 Task: Search one way flight ticket for 1 adult, 6 children, 1 infant in seat and 1 infant on lap in business from Bozeman: Bozeman Yellowstone International Airport (was Gallatin Field) to Evansville: Evansville Regional Airport on 8-3-2023. Choice of flights is Westjet. Number of bags: 2 checked bags. Price is upto 85000. Outbound departure time preference is 7:15.
Action: Mouse moved to (231, 320)
Screenshot: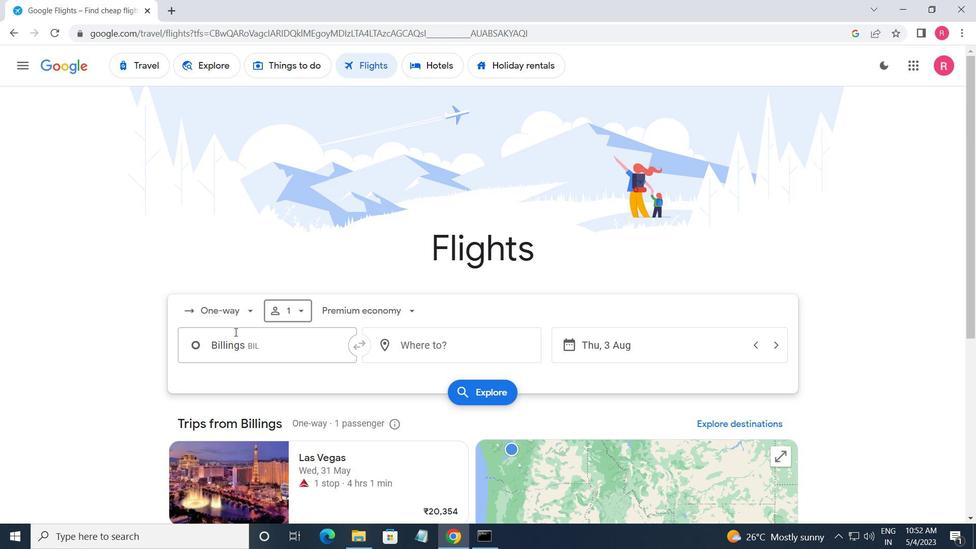 
Action: Mouse pressed left at (231, 320)
Screenshot: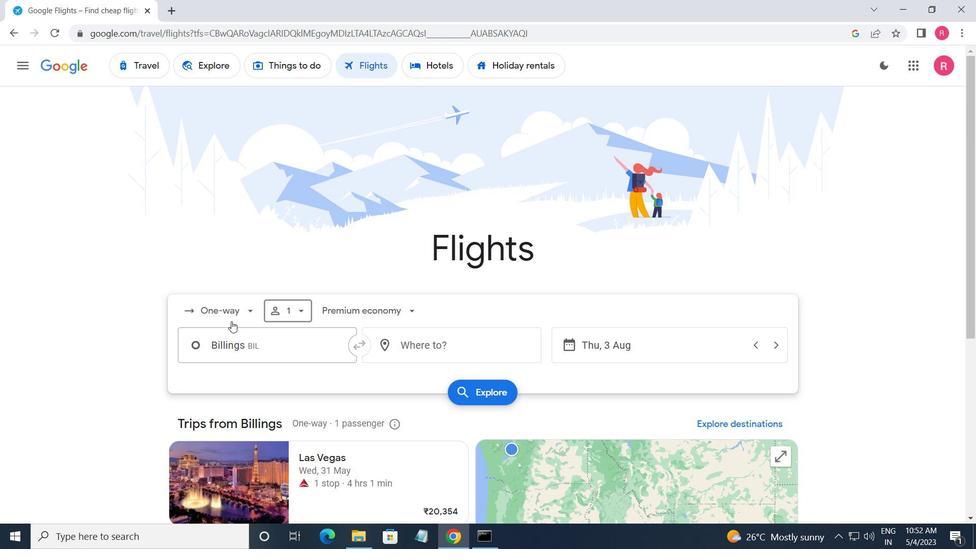 
Action: Mouse moved to (244, 375)
Screenshot: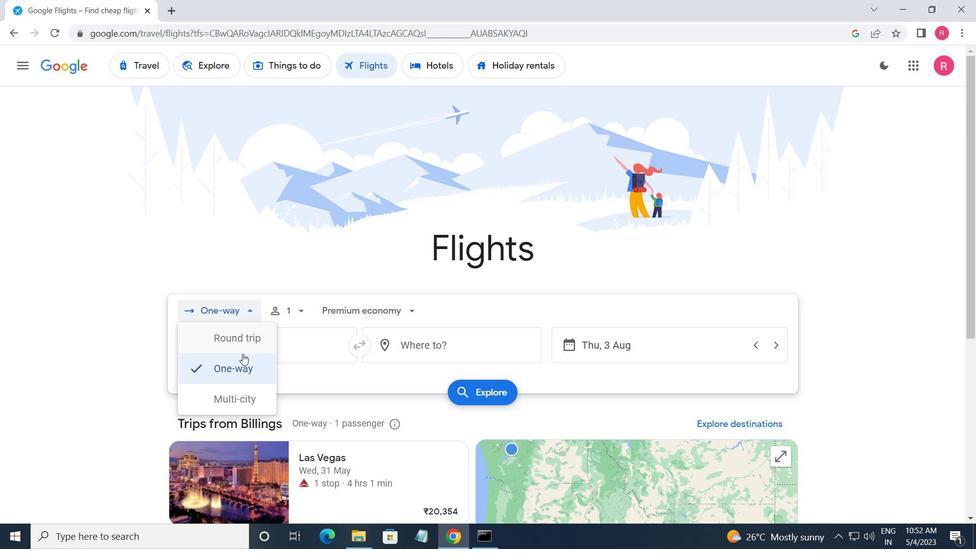 
Action: Mouse pressed left at (244, 375)
Screenshot: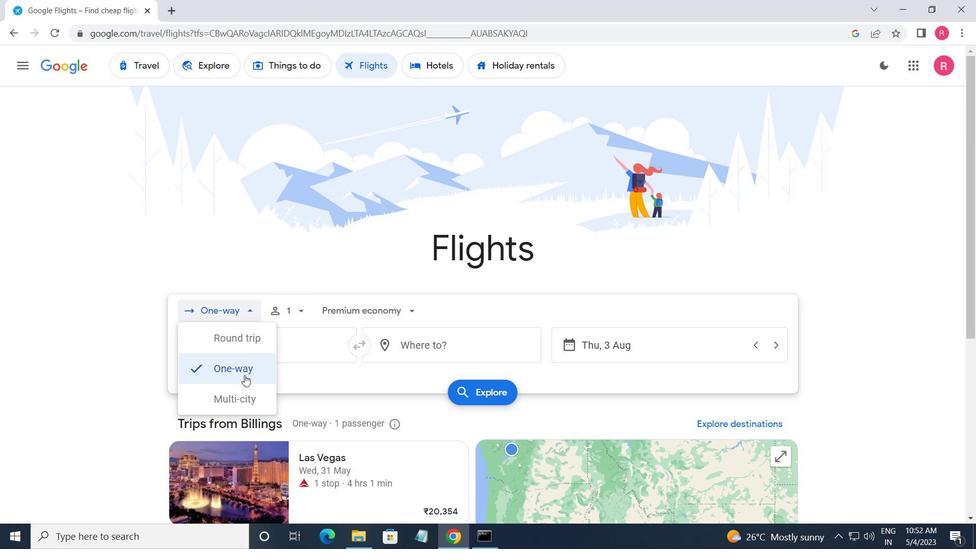 
Action: Mouse moved to (306, 312)
Screenshot: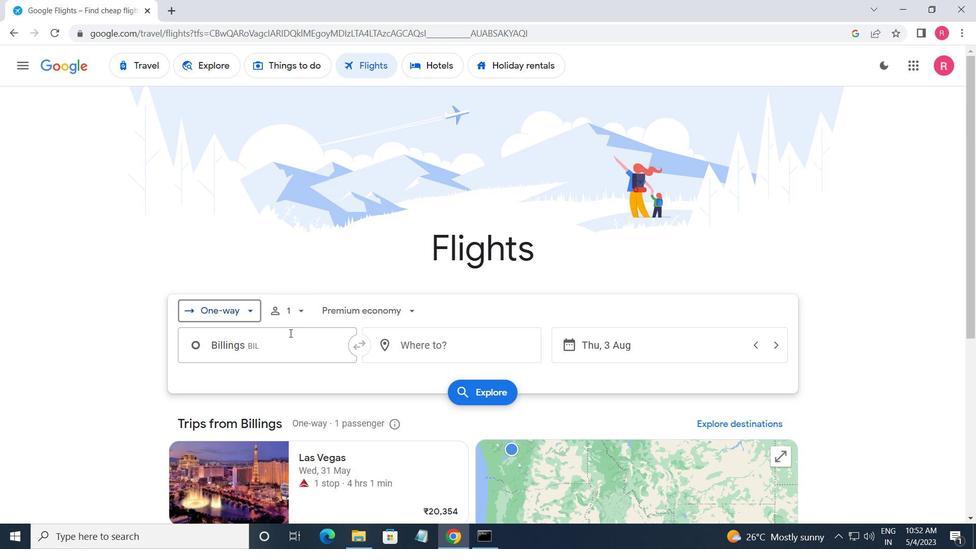 
Action: Mouse pressed left at (306, 312)
Screenshot: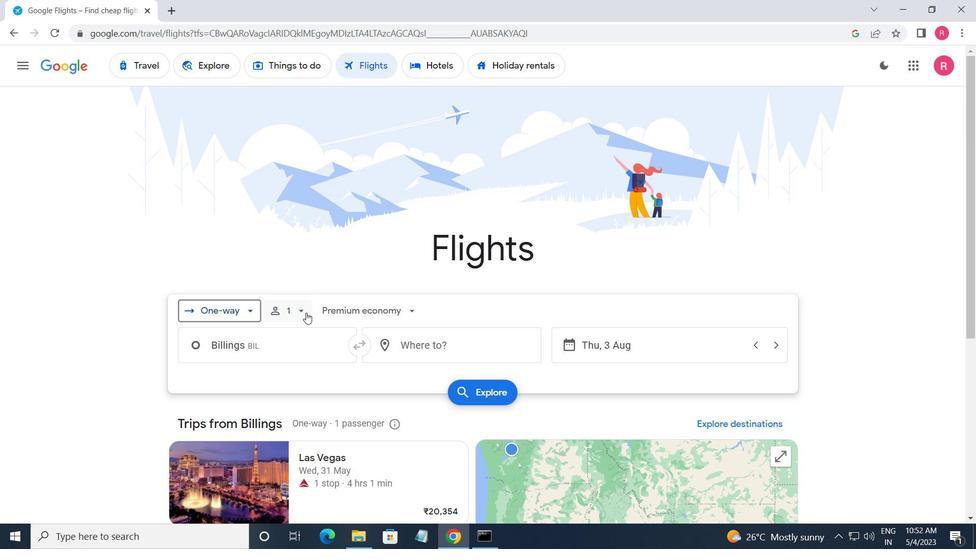 
Action: Mouse moved to (394, 382)
Screenshot: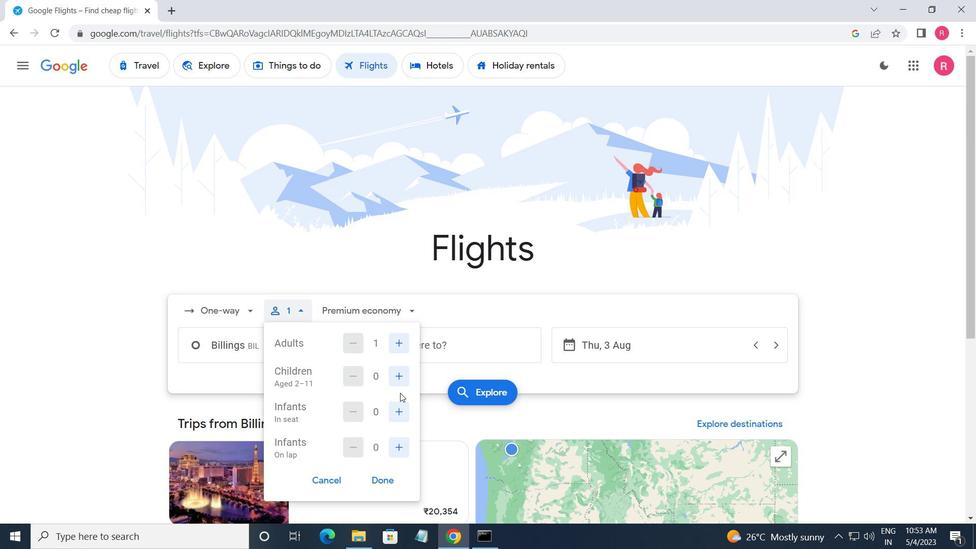 
Action: Mouse pressed left at (394, 382)
Screenshot: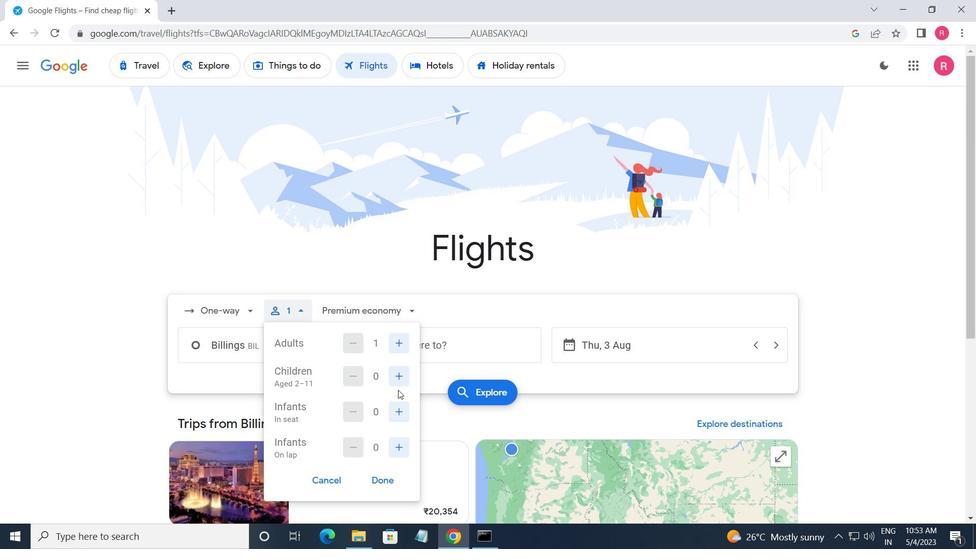 
Action: Mouse pressed left at (394, 382)
Screenshot: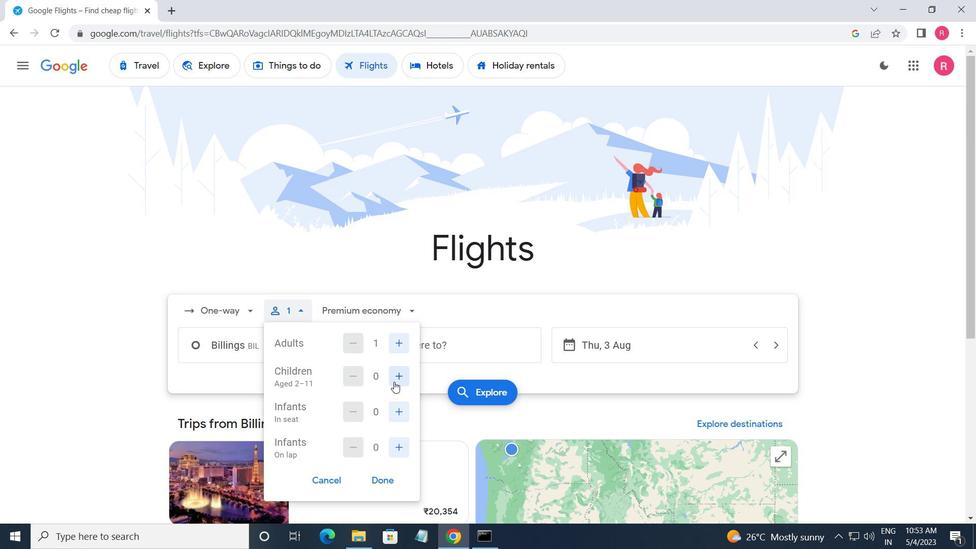 
Action: Mouse pressed left at (394, 382)
Screenshot: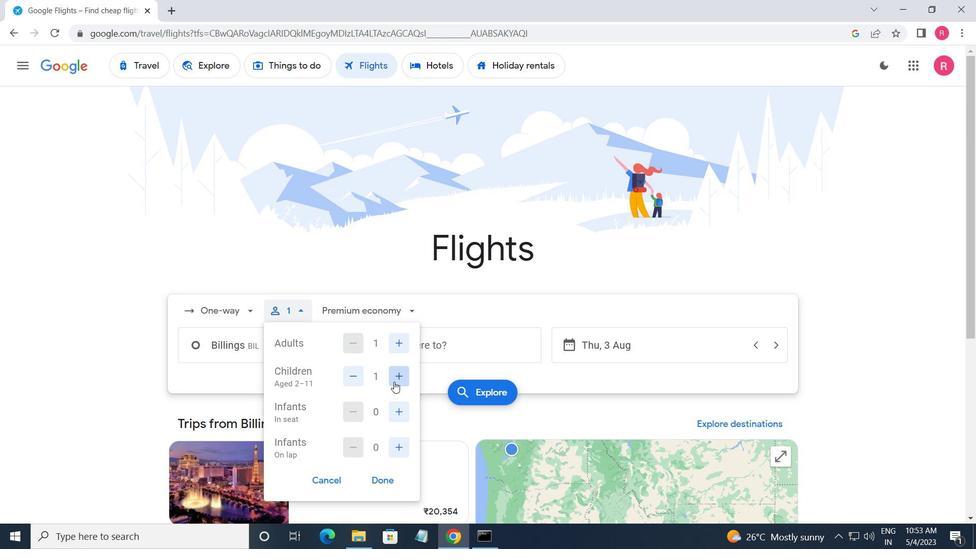 
Action: Mouse moved to (394, 382)
Screenshot: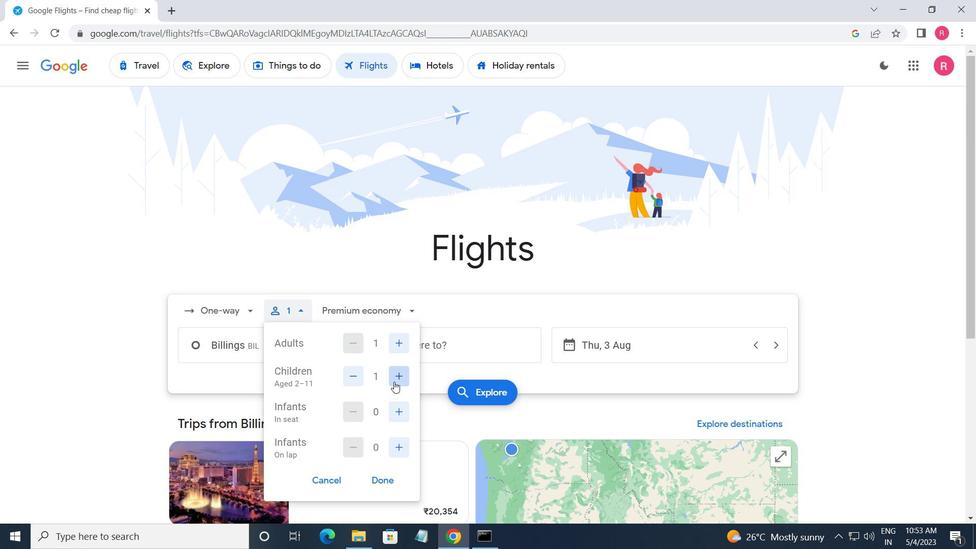 
Action: Mouse pressed left at (394, 382)
Screenshot: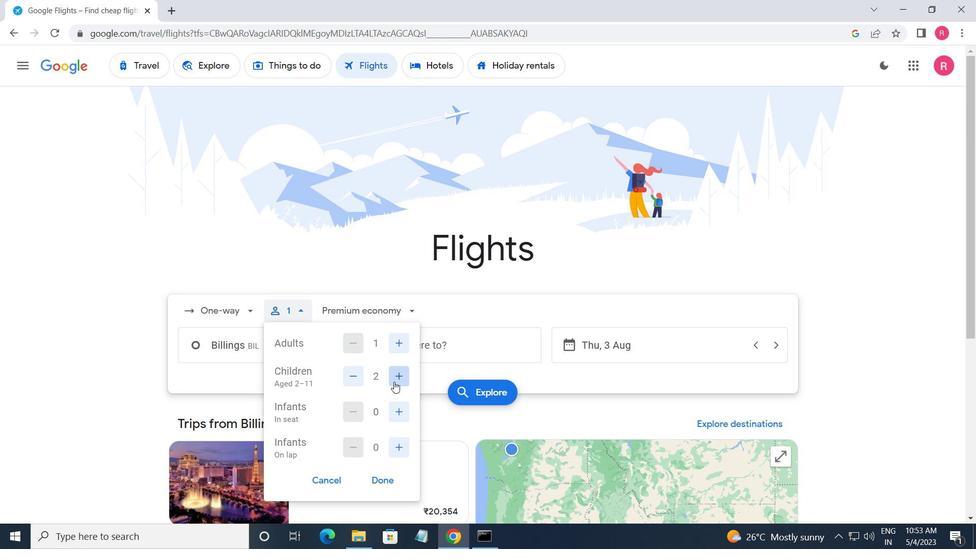 
Action: Mouse pressed left at (394, 382)
Screenshot: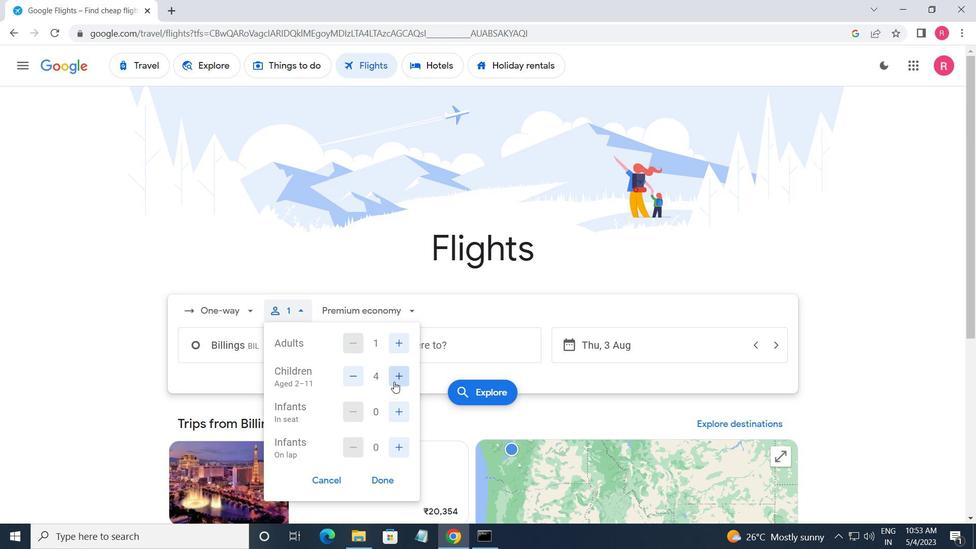 
Action: Mouse pressed left at (394, 382)
Screenshot: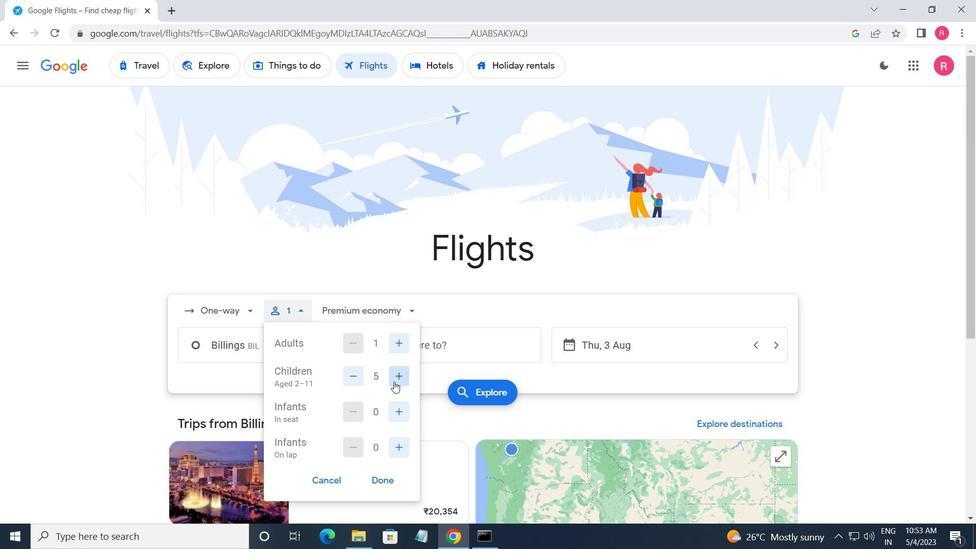 
Action: Mouse moved to (397, 418)
Screenshot: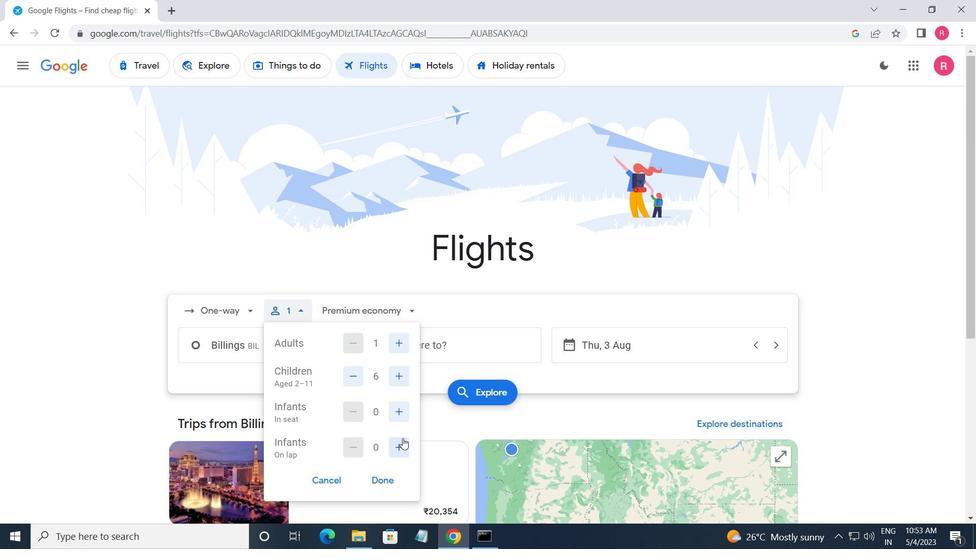 
Action: Mouse pressed left at (397, 418)
Screenshot: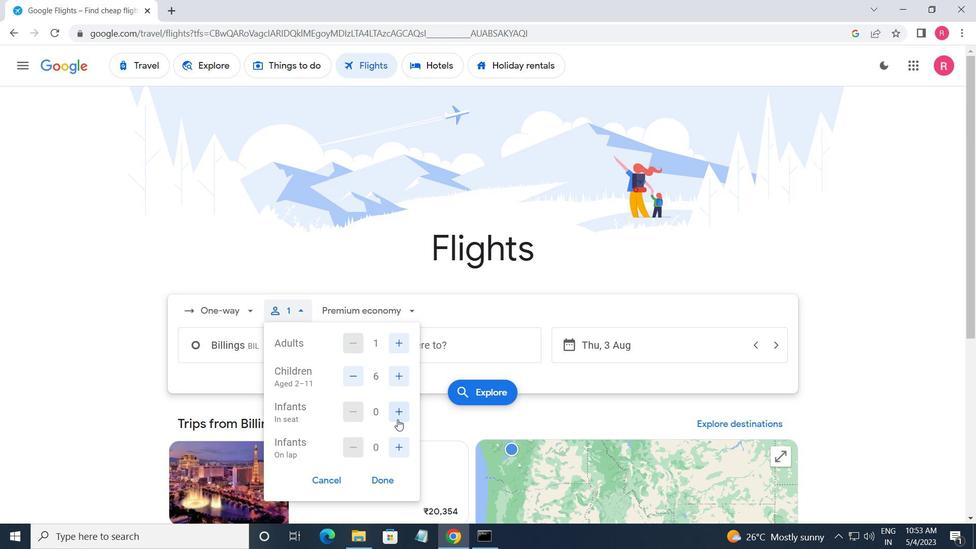 
Action: Mouse moved to (347, 302)
Screenshot: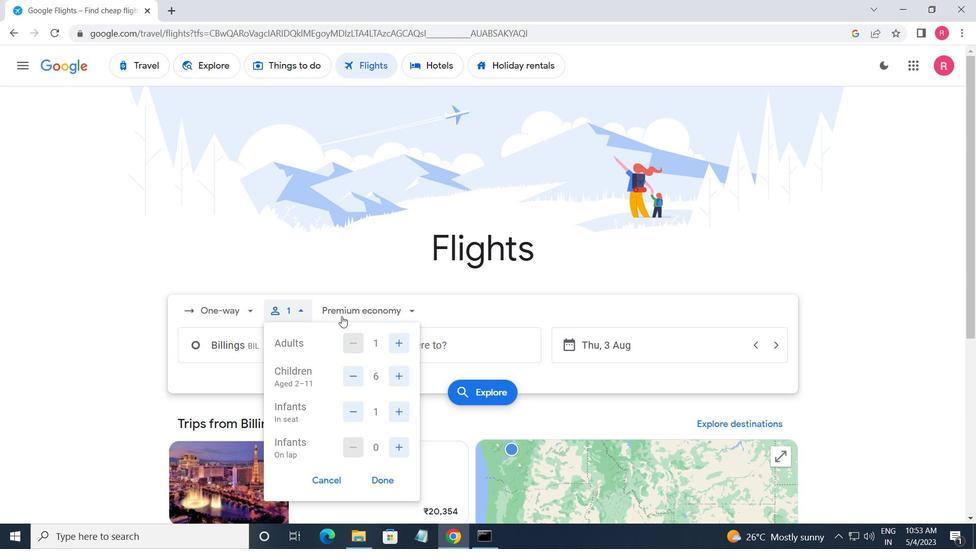 
Action: Mouse pressed left at (347, 302)
Screenshot: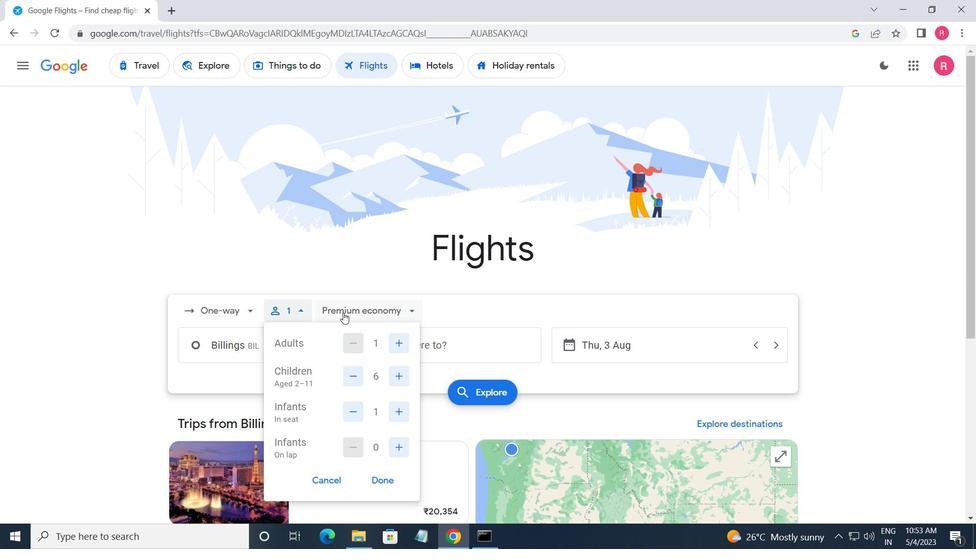 
Action: Mouse moved to (369, 395)
Screenshot: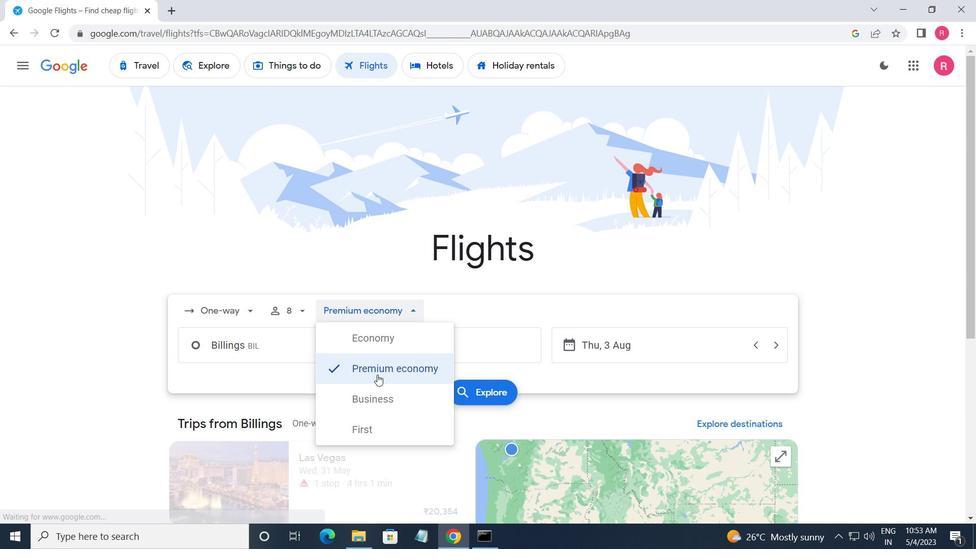 
Action: Mouse pressed left at (369, 395)
Screenshot: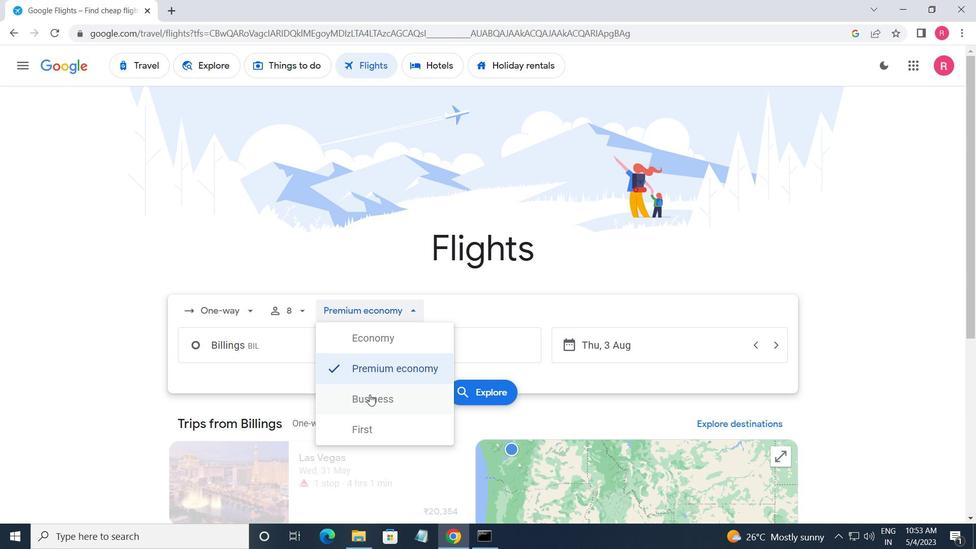 
Action: Mouse moved to (303, 358)
Screenshot: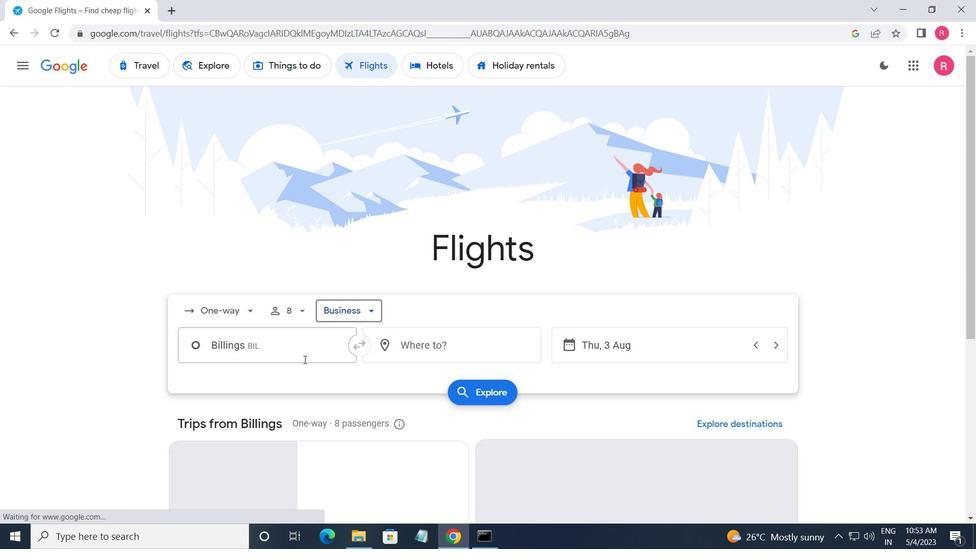
Action: Mouse pressed left at (303, 358)
Screenshot: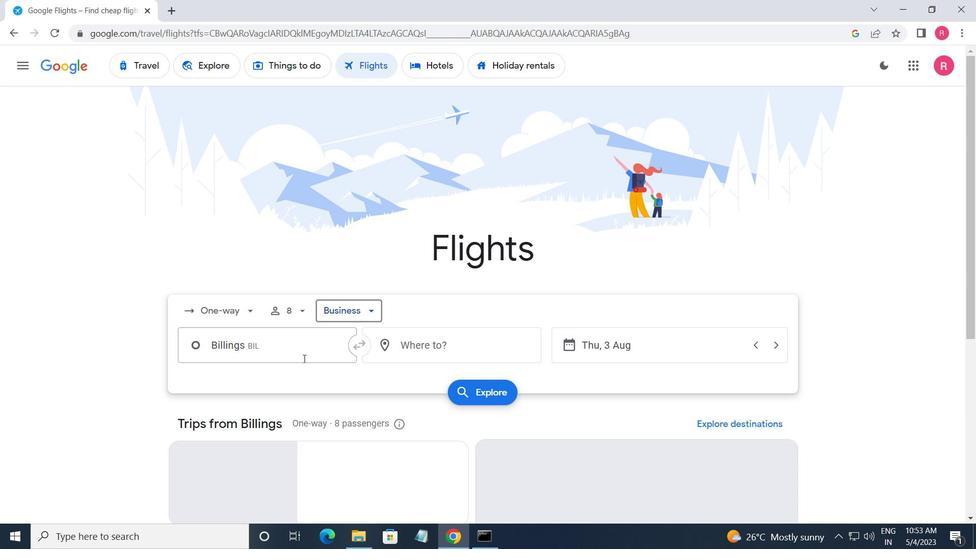 
Action: Key pressed <Key.shift_r><Key.shift_r>Bozem
Screenshot: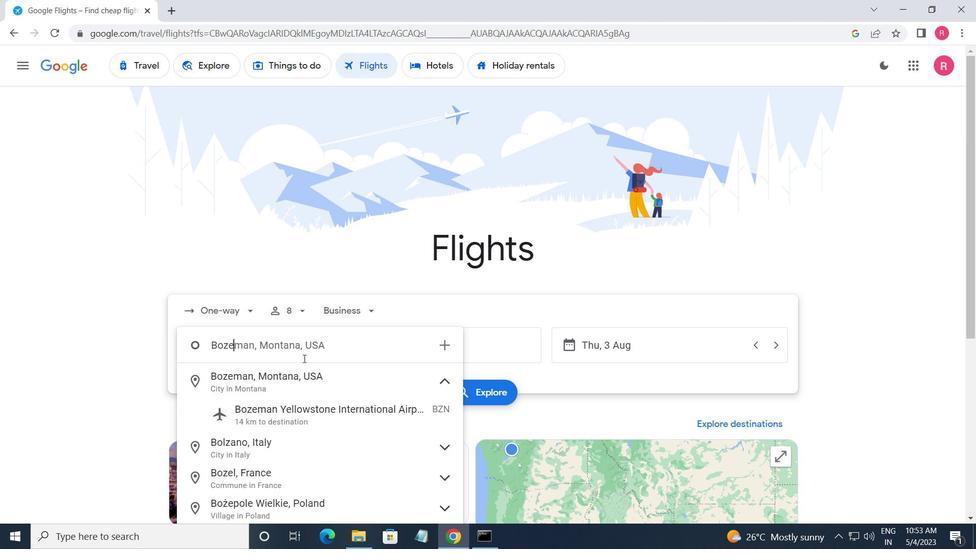
Action: Mouse moved to (332, 410)
Screenshot: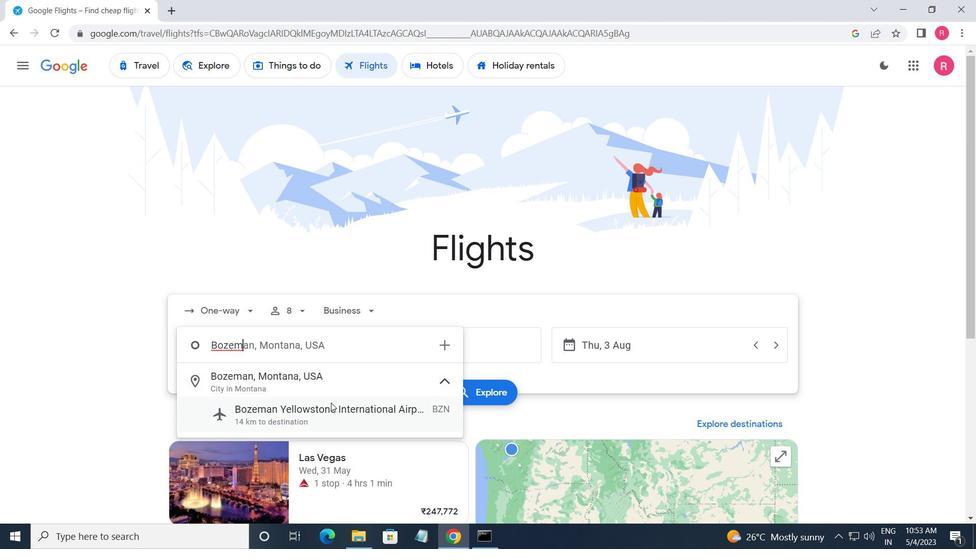 
Action: Mouse pressed left at (332, 410)
Screenshot: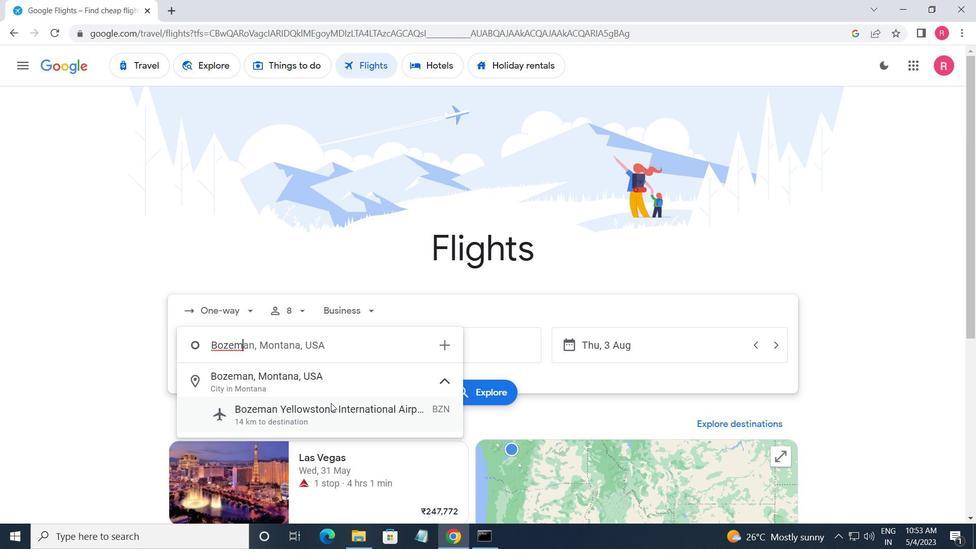 
Action: Mouse moved to (445, 346)
Screenshot: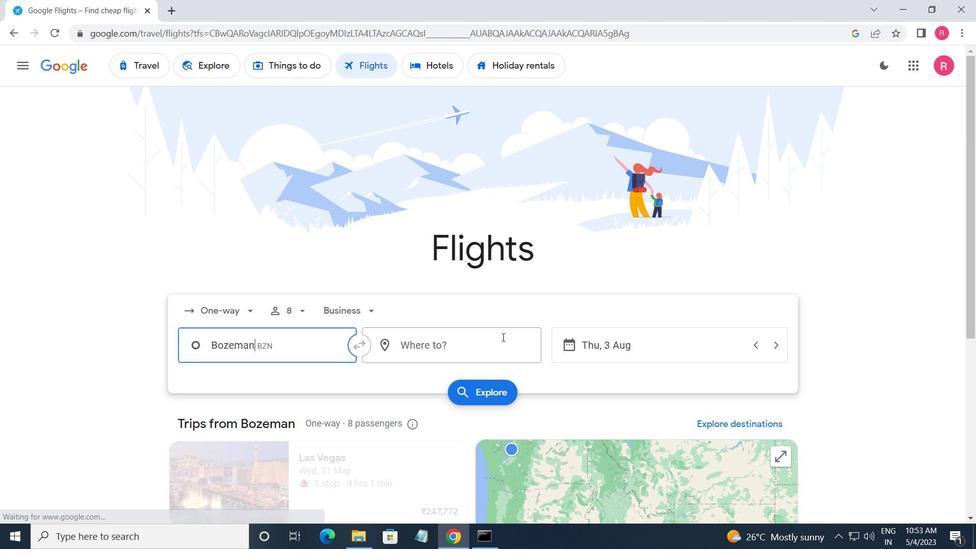 
Action: Mouse pressed left at (445, 346)
Screenshot: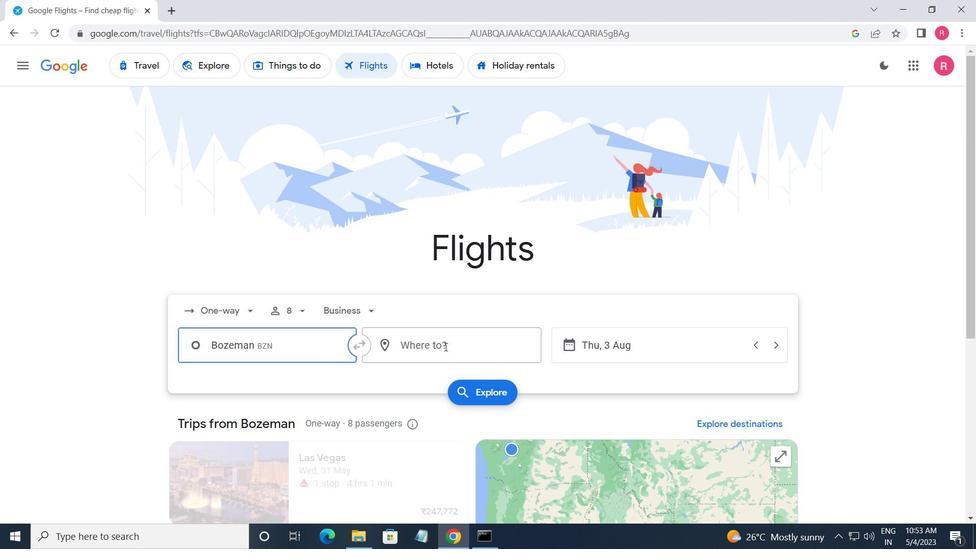 
Action: Mouse moved to (449, 480)
Screenshot: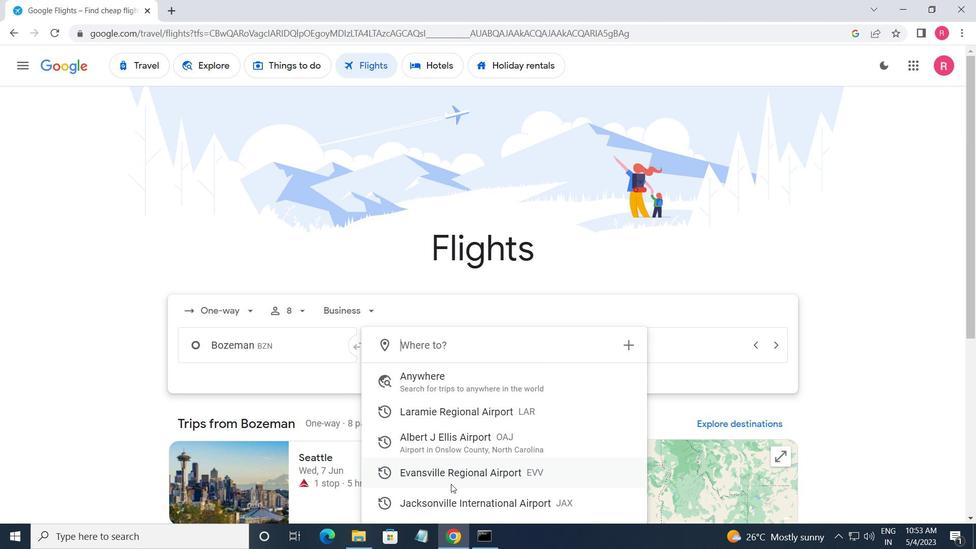 
Action: Mouse pressed left at (449, 480)
Screenshot: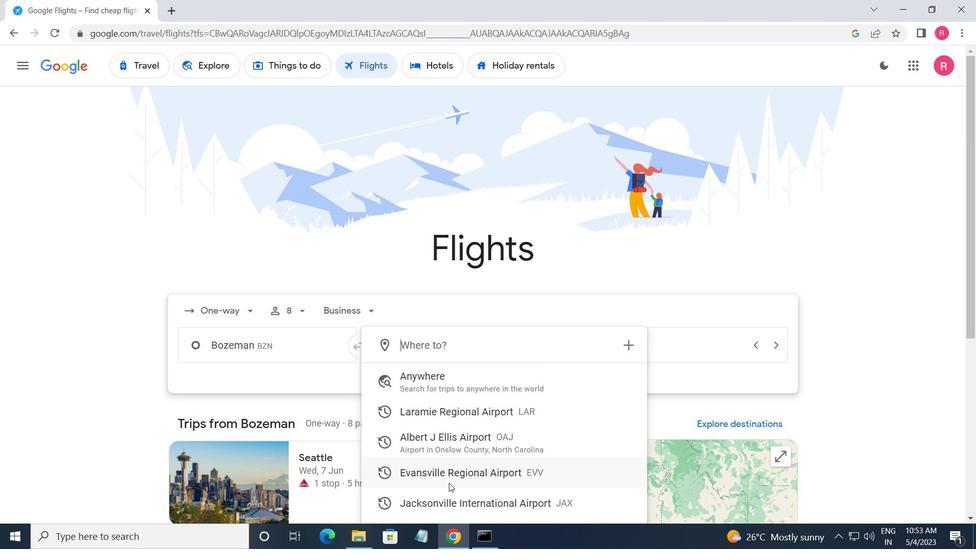 
Action: Mouse moved to (644, 348)
Screenshot: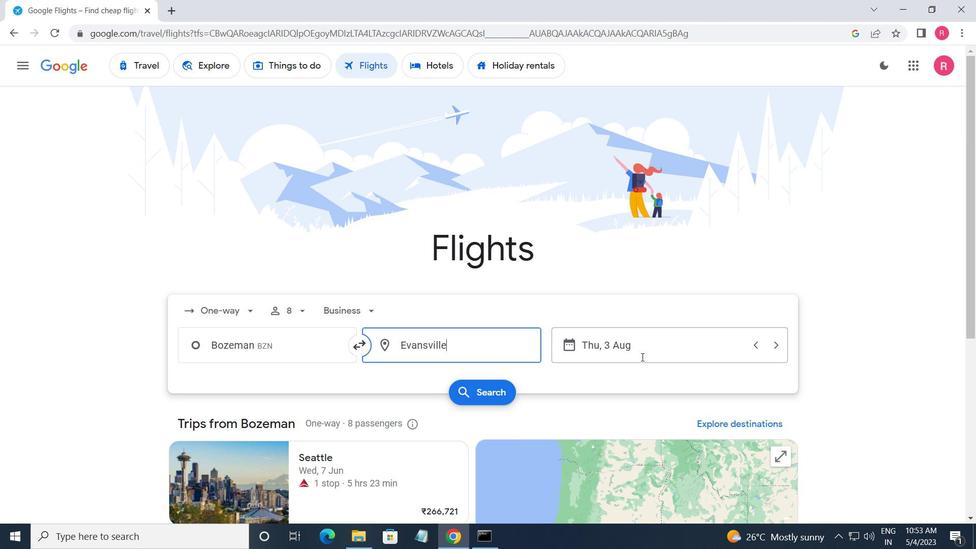
Action: Mouse pressed left at (644, 348)
Screenshot: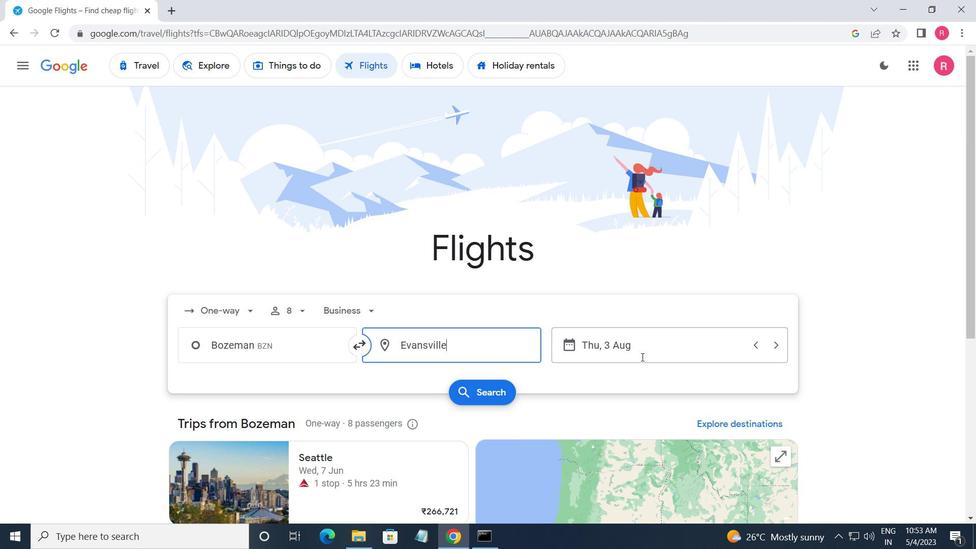 
Action: Mouse moved to (461, 303)
Screenshot: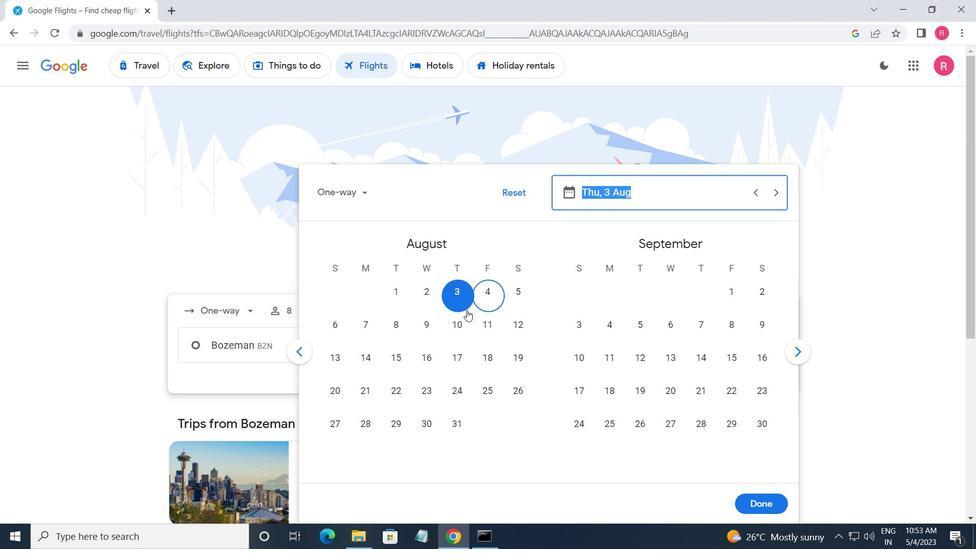 
Action: Mouse pressed left at (461, 303)
Screenshot: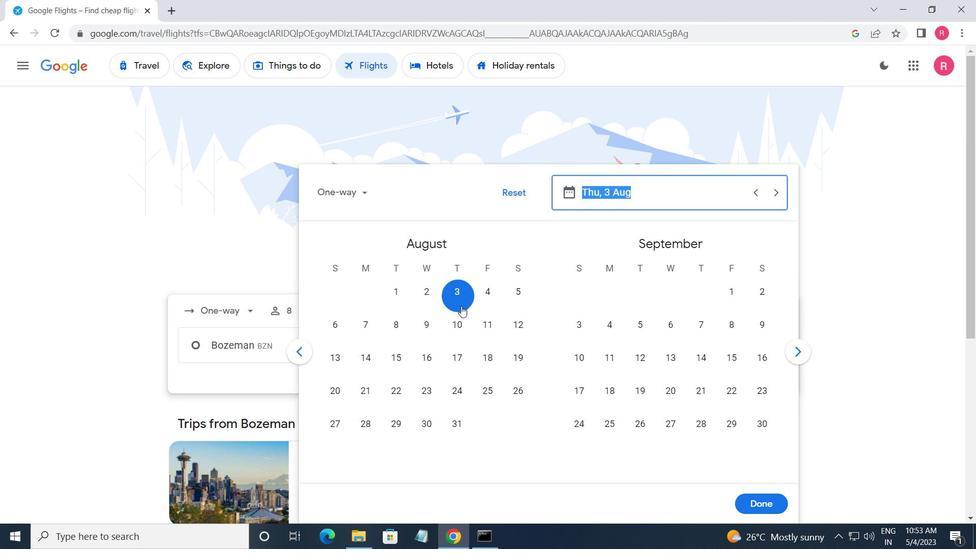 
Action: Mouse moved to (736, 505)
Screenshot: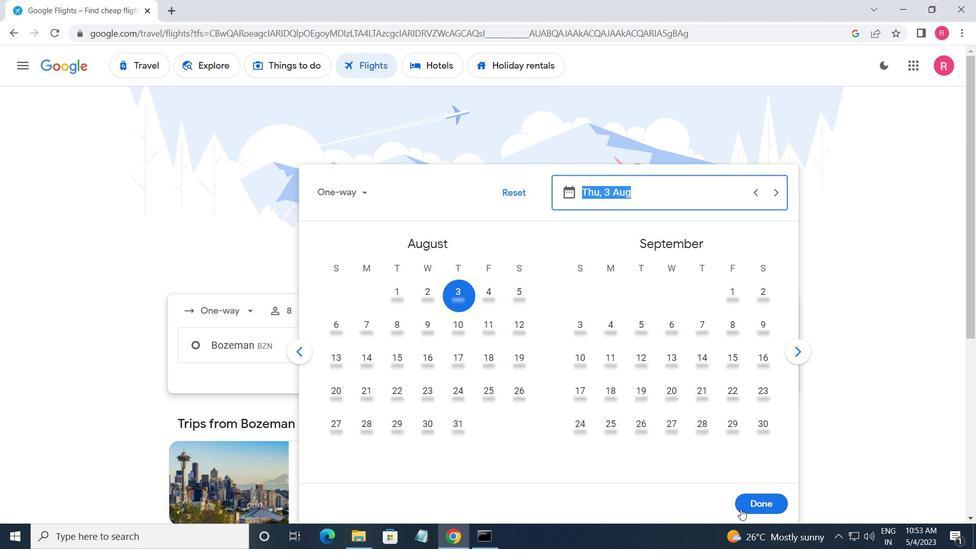 
Action: Mouse pressed left at (736, 505)
Screenshot: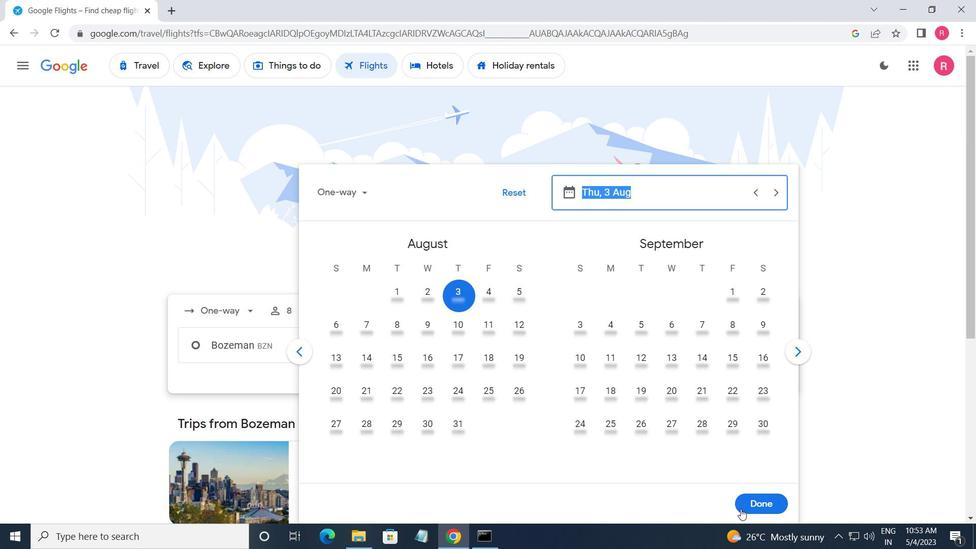 
Action: Mouse moved to (497, 399)
Screenshot: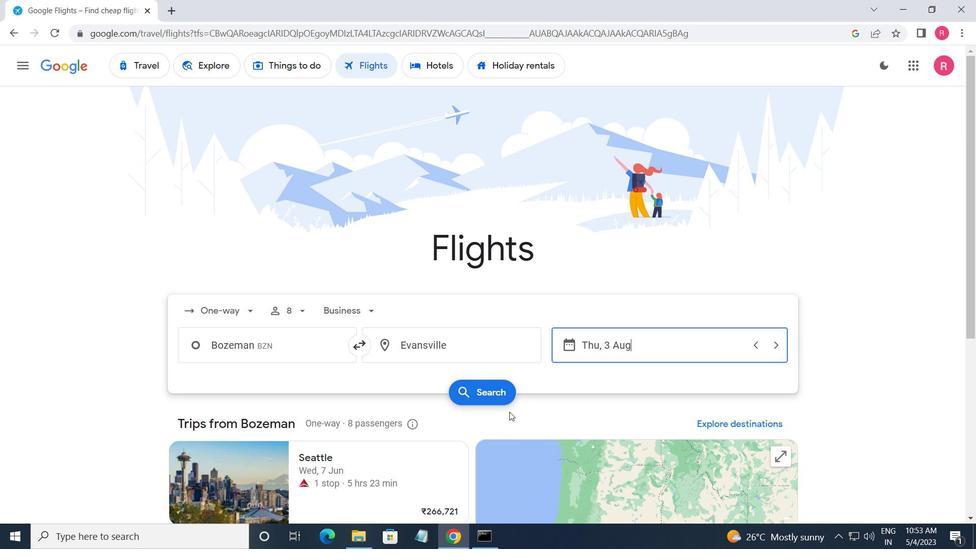 
Action: Mouse pressed left at (497, 399)
Screenshot: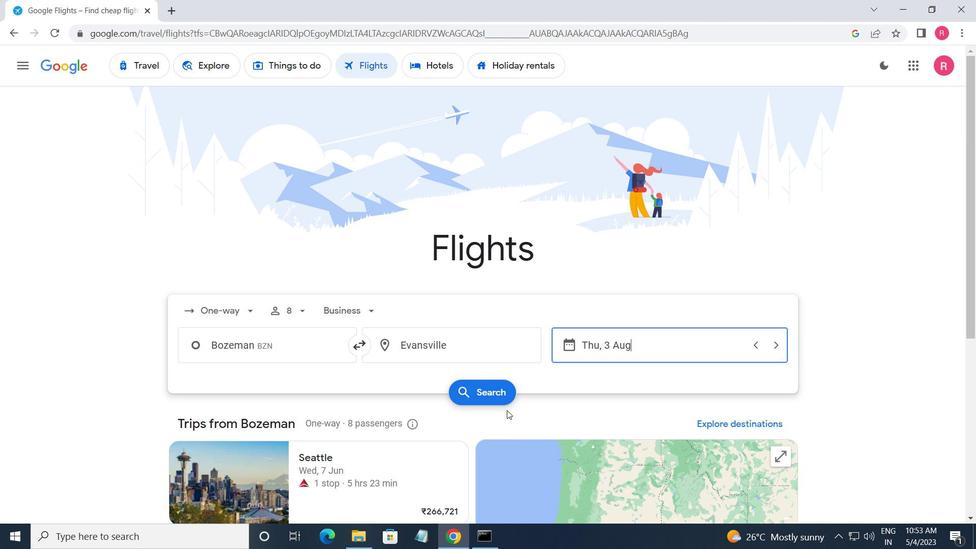 
Action: Mouse moved to (189, 184)
Screenshot: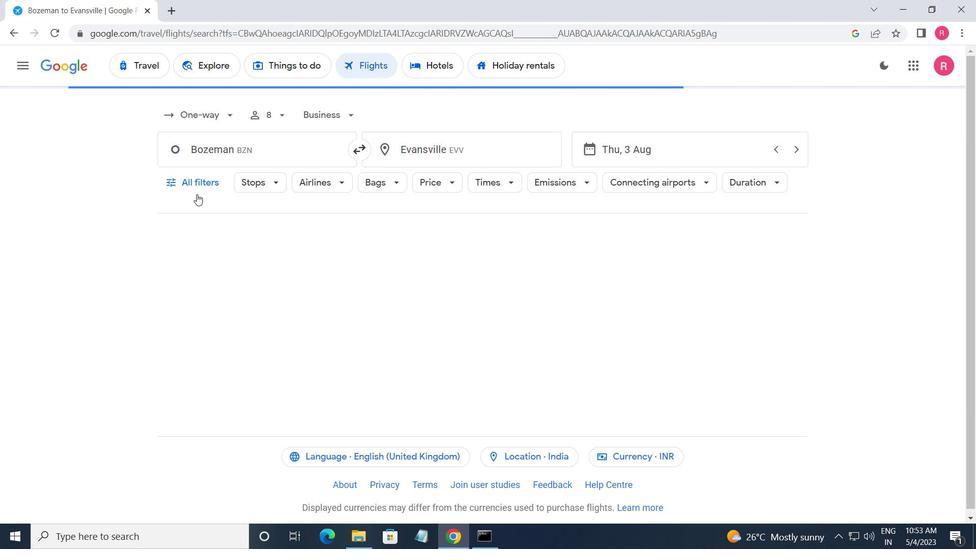 
Action: Mouse pressed left at (189, 184)
Screenshot: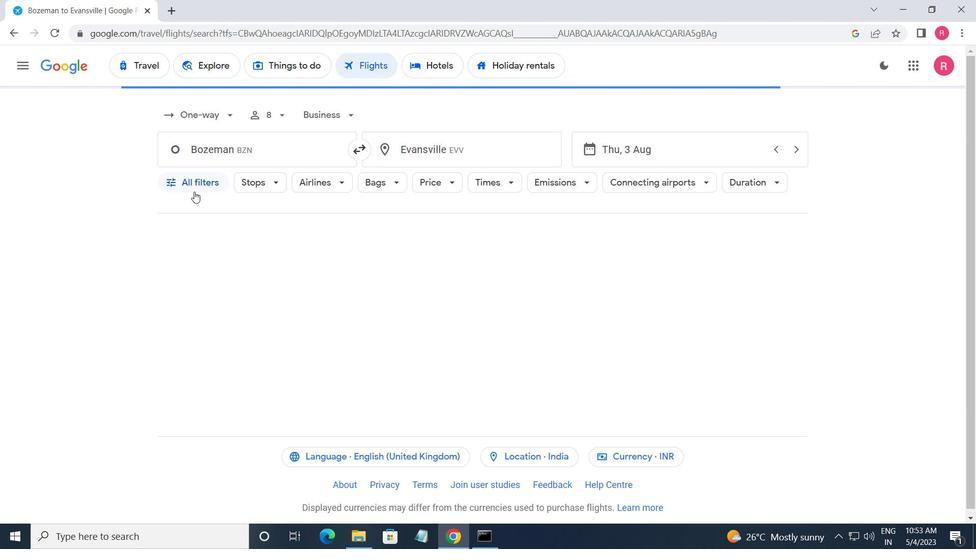 
Action: Mouse moved to (215, 316)
Screenshot: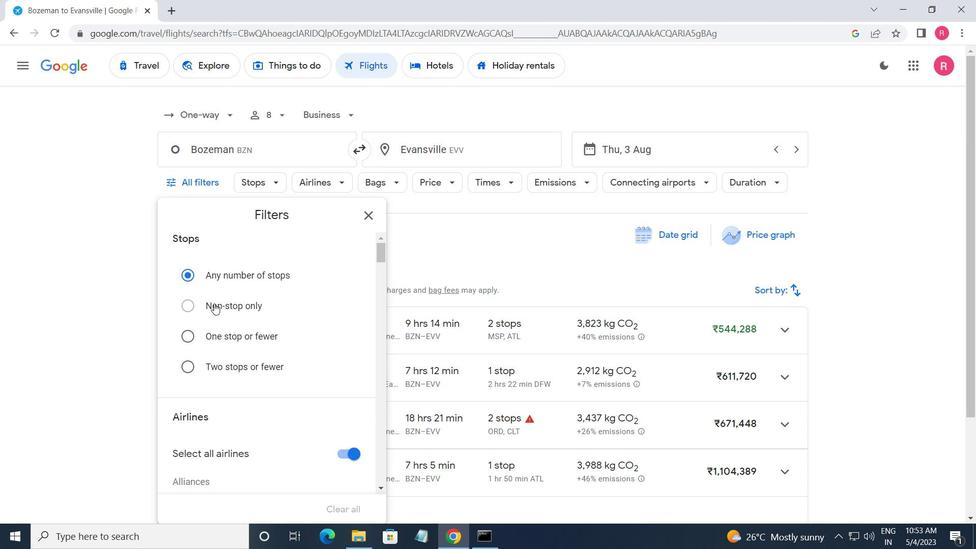 
Action: Mouse scrolled (215, 316) with delta (0, 0)
Screenshot: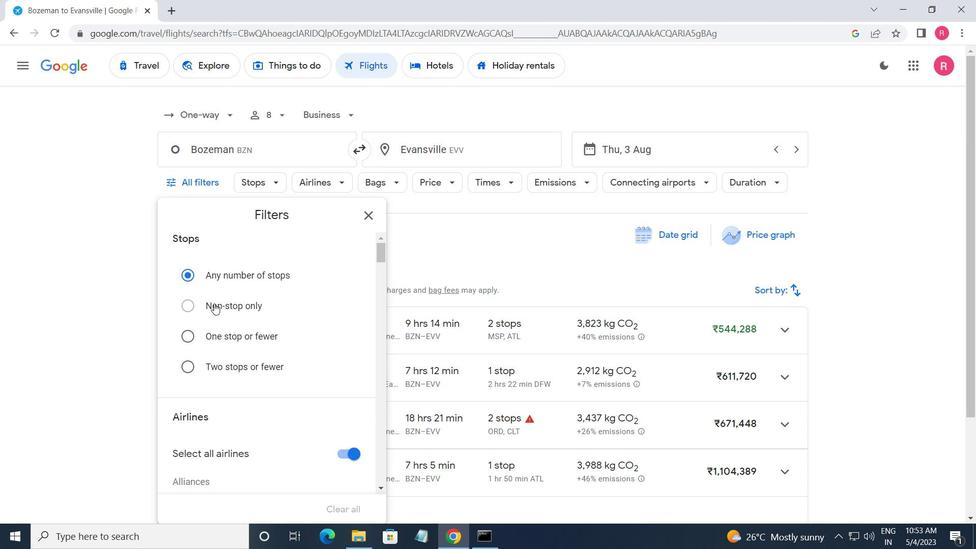 
Action: Mouse moved to (218, 326)
Screenshot: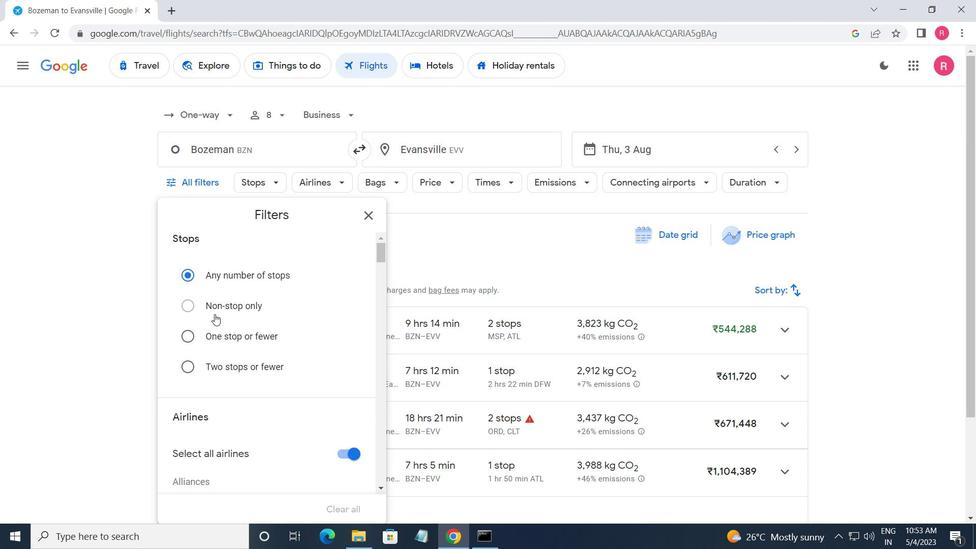 
Action: Mouse scrolled (218, 325) with delta (0, 0)
Screenshot: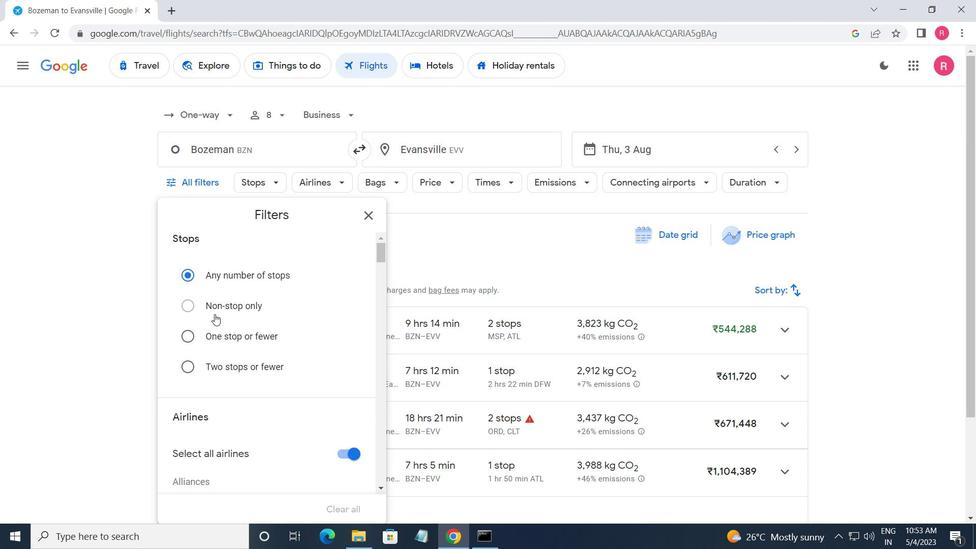 
Action: Mouse moved to (219, 328)
Screenshot: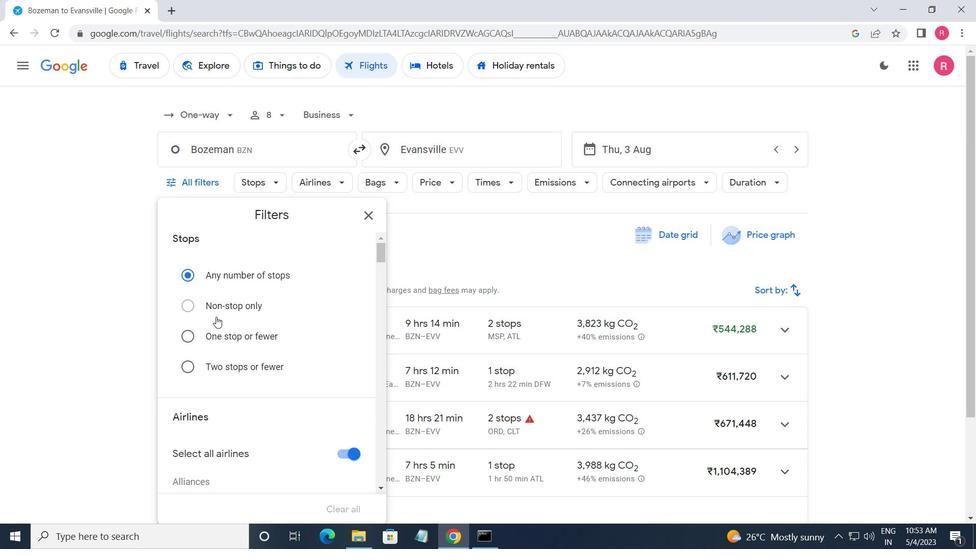 
Action: Mouse scrolled (219, 328) with delta (0, 0)
Screenshot: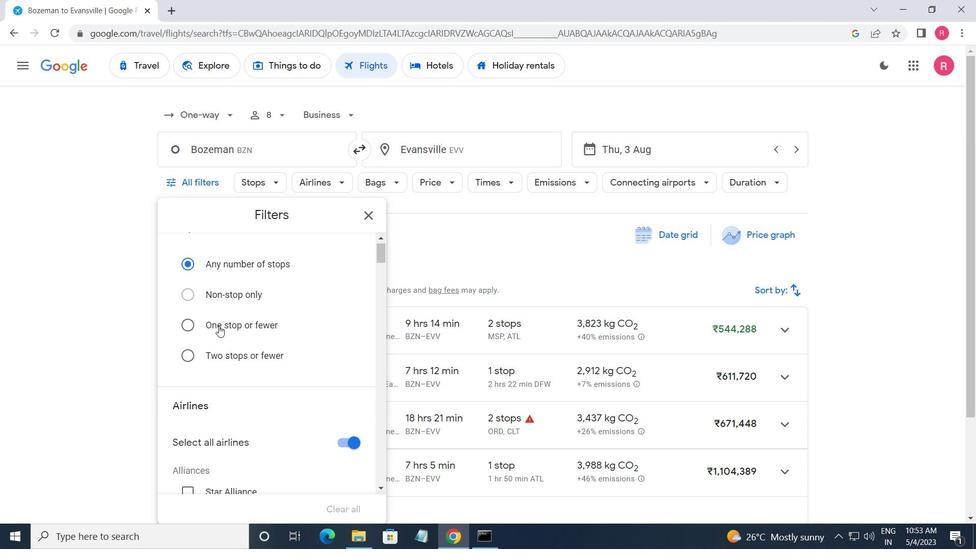 
Action: Mouse moved to (219, 328)
Screenshot: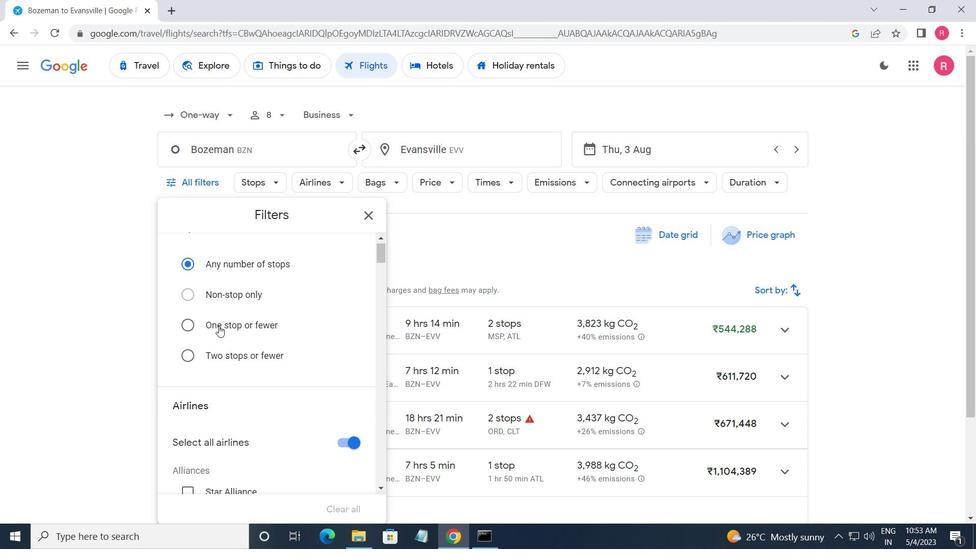 
Action: Mouse scrolled (219, 328) with delta (0, 0)
Screenshot: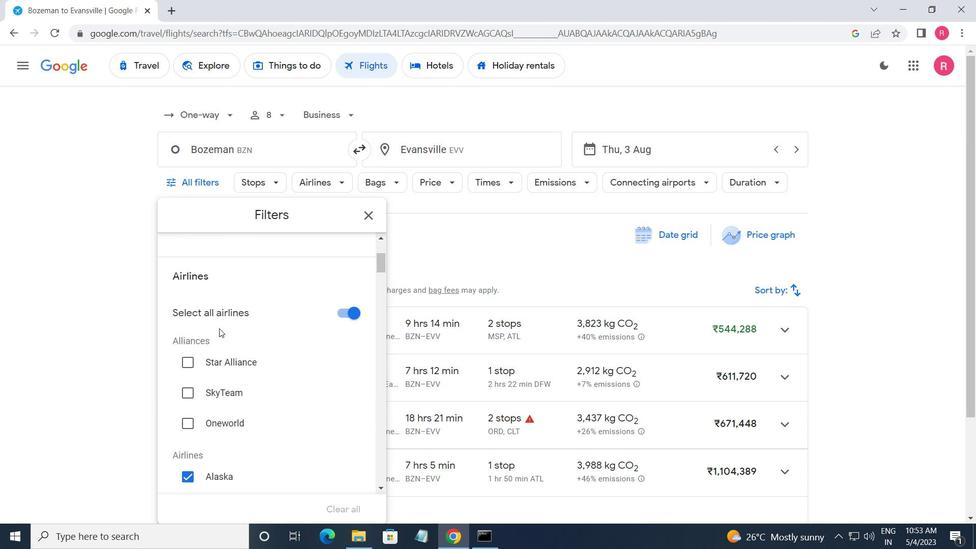 
Action: Mouse scrolled (219, 328) with delta (0, 0)
Screenshot: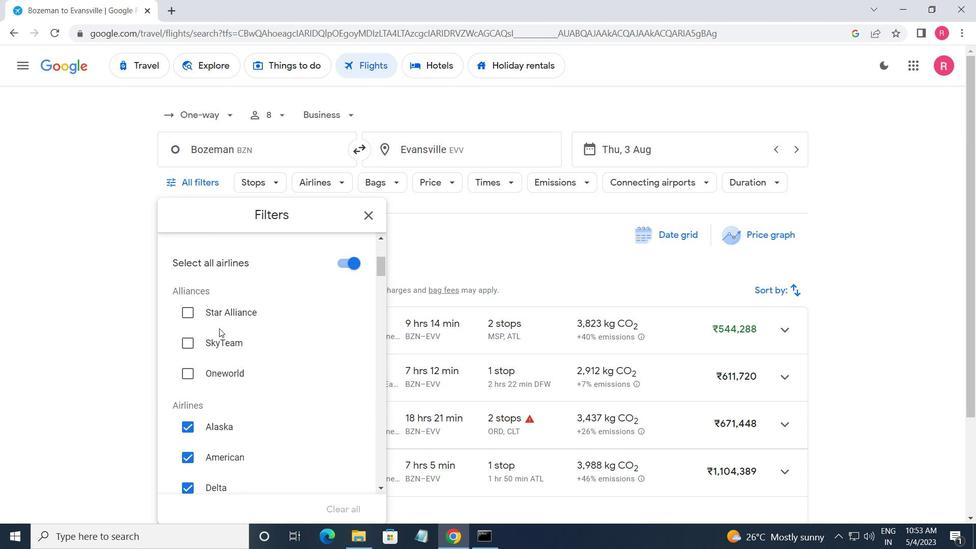 
Action: Mouse moved to (225, 362)
Screenshot: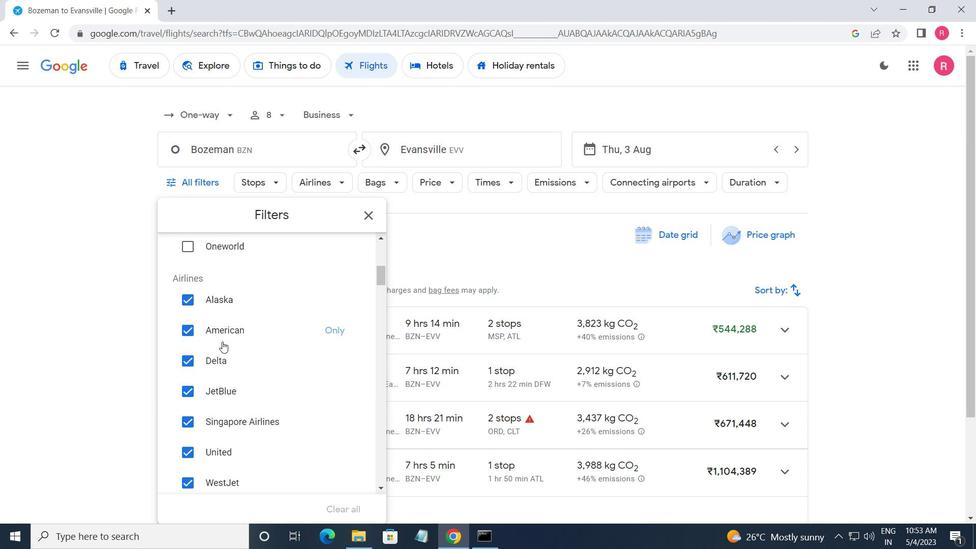 
Action: Mouse scrolled (225, 362) with delta (0, 0)
Screenshot: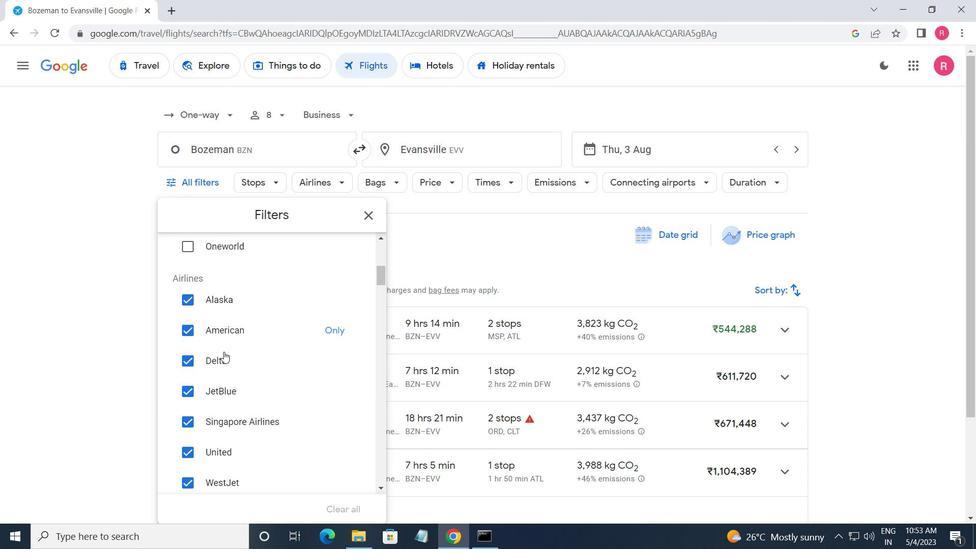 
Action: Mouse moved to (318, 424)
Screenshot: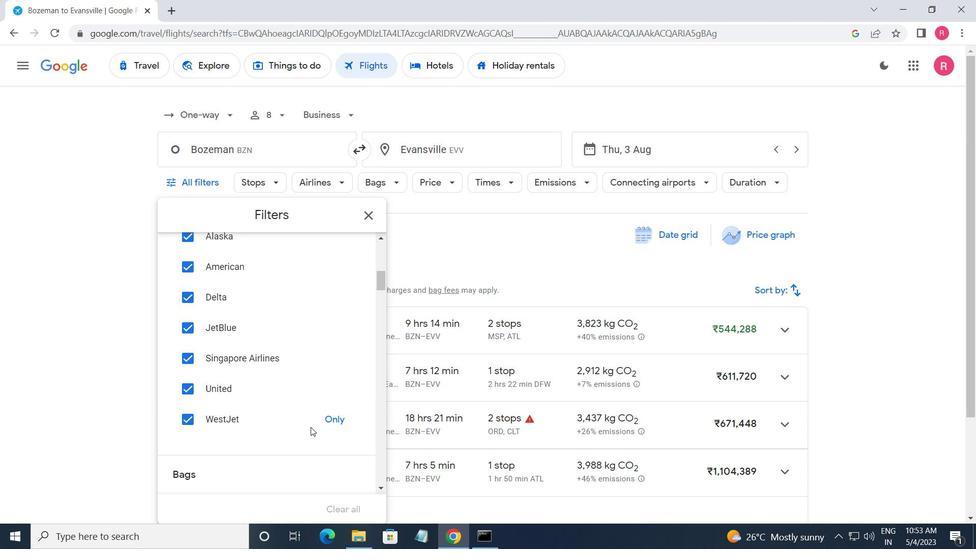 
Action: Mouse pressed left at (318, 424)
Screenshot: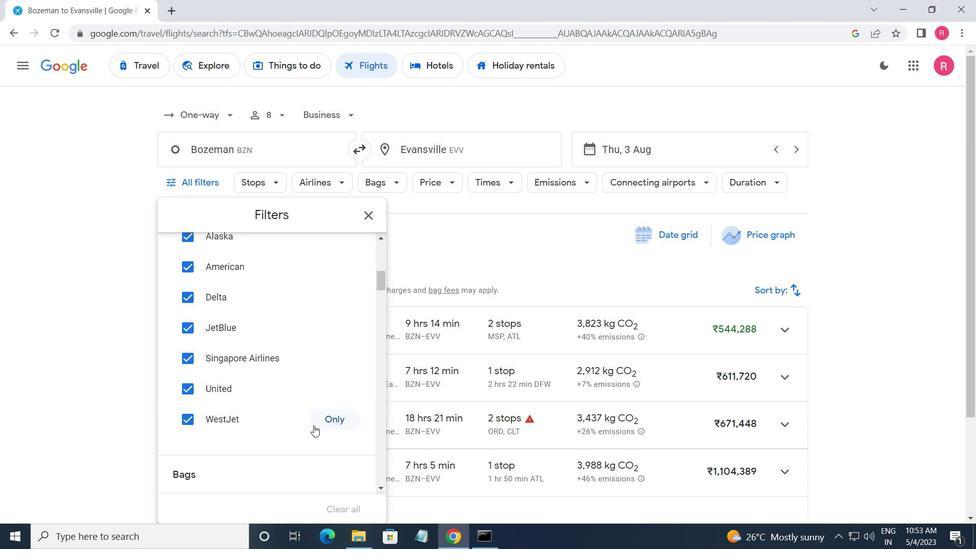 
Action: Mouse moved to (316, 435)
Screenshot: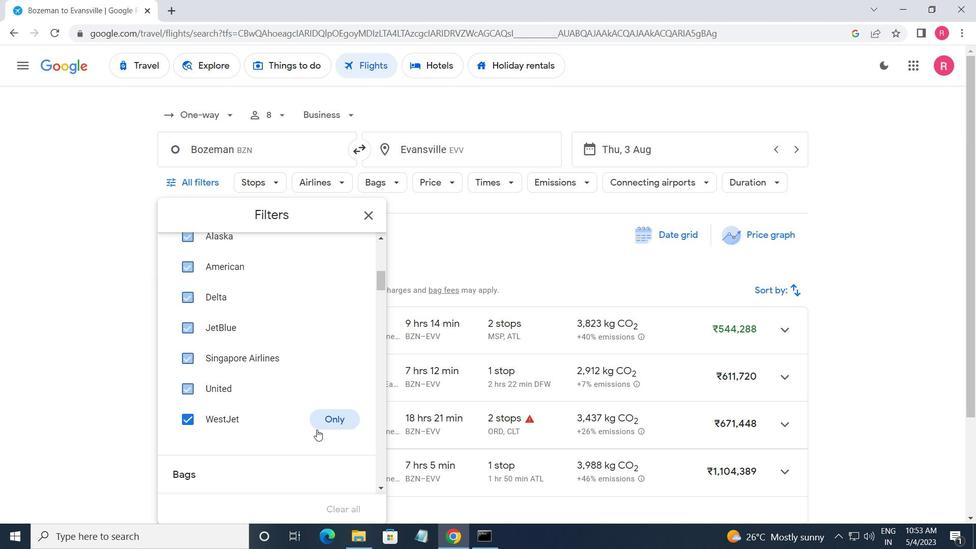 
Action: Mouse scrolled (316, 435) with delta (0, 0)
Screenshot: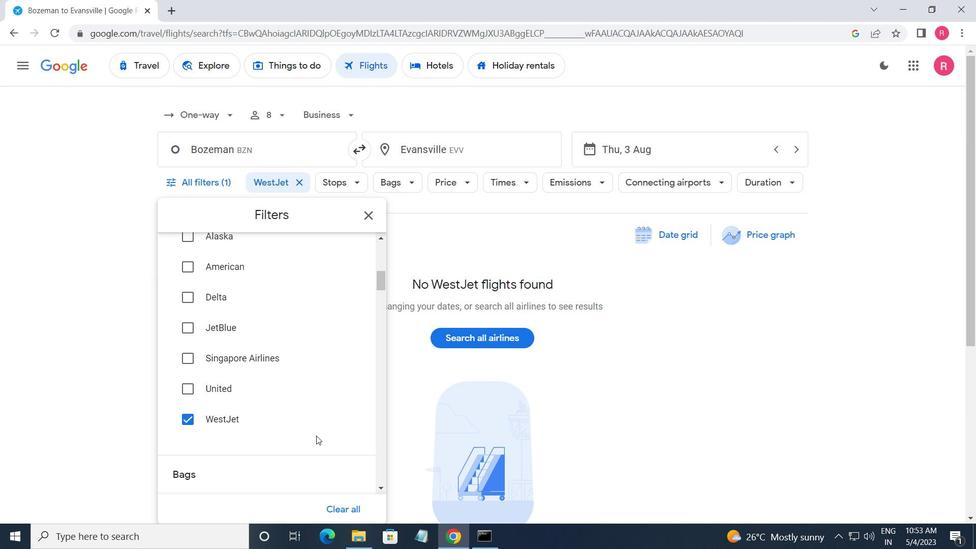 
Action: Mouse scrolled (316, 435) with delta (0, 0)
Screenshot: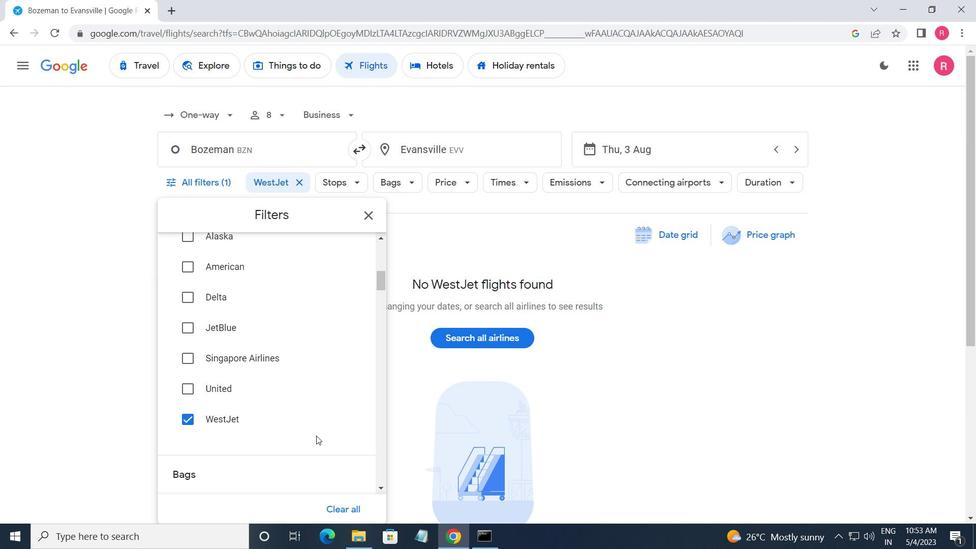 
Action: Mouse moved to (349, 410)
Screenshot: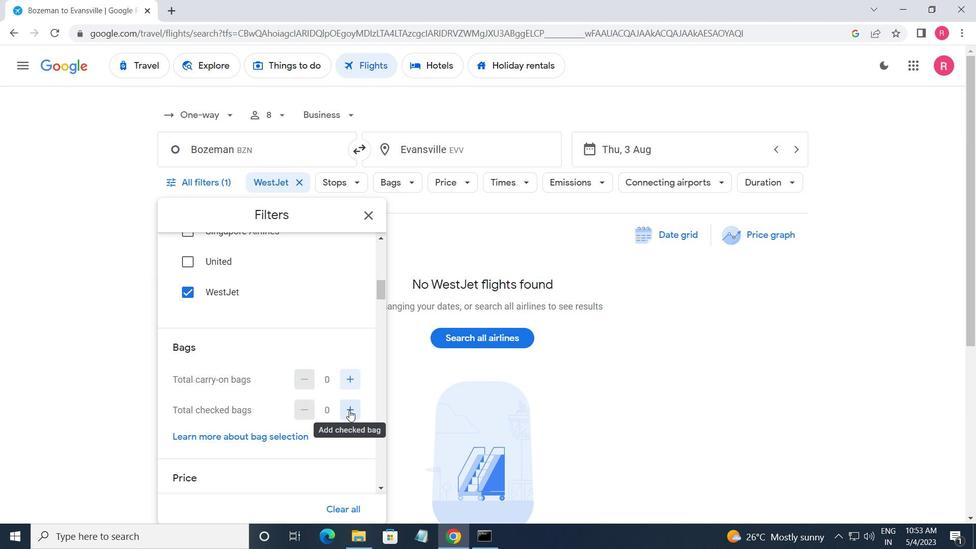 
Action: Mouse pressed left at (349, 410)
Screenshot: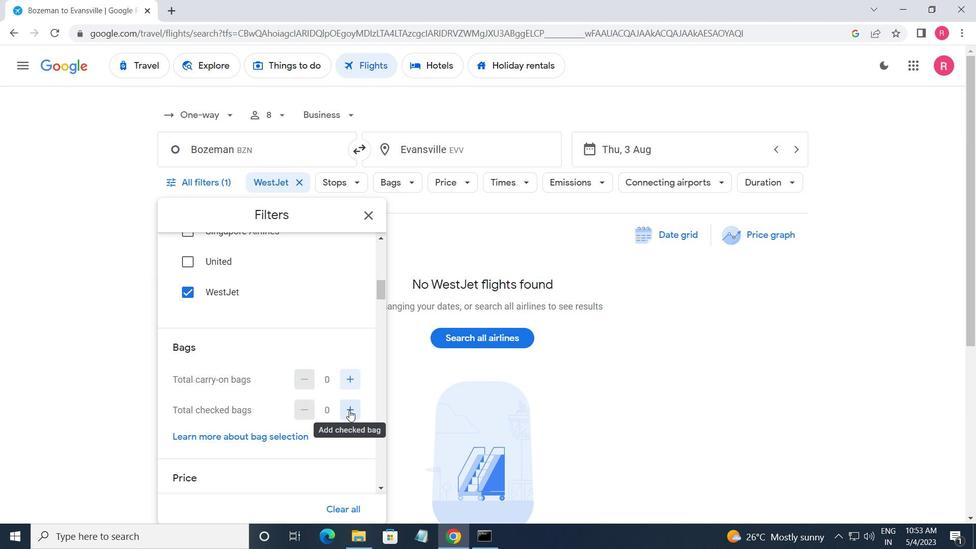 
Action: Mouse moved to (348, 410)
Screenshot: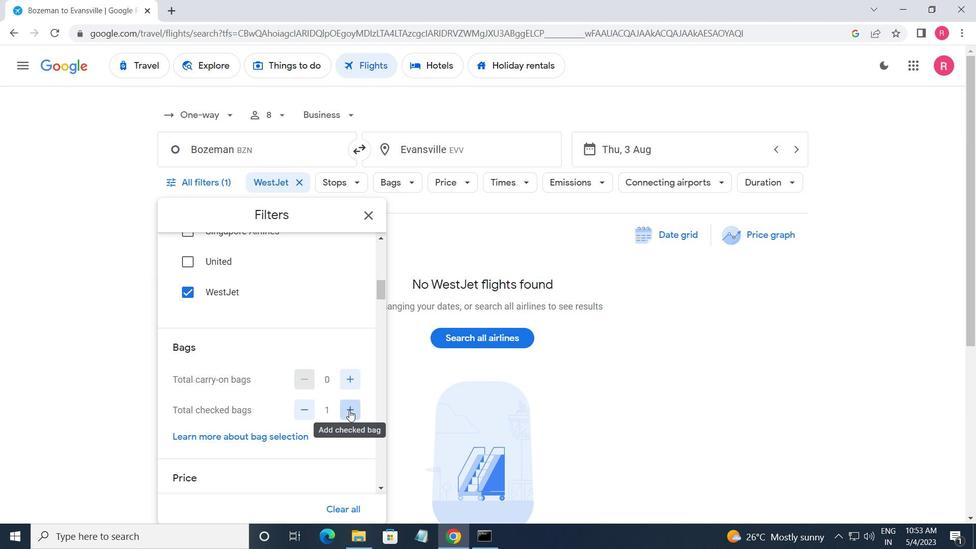 
Action: Mouse pressed left at (348, 410)
Screenshot: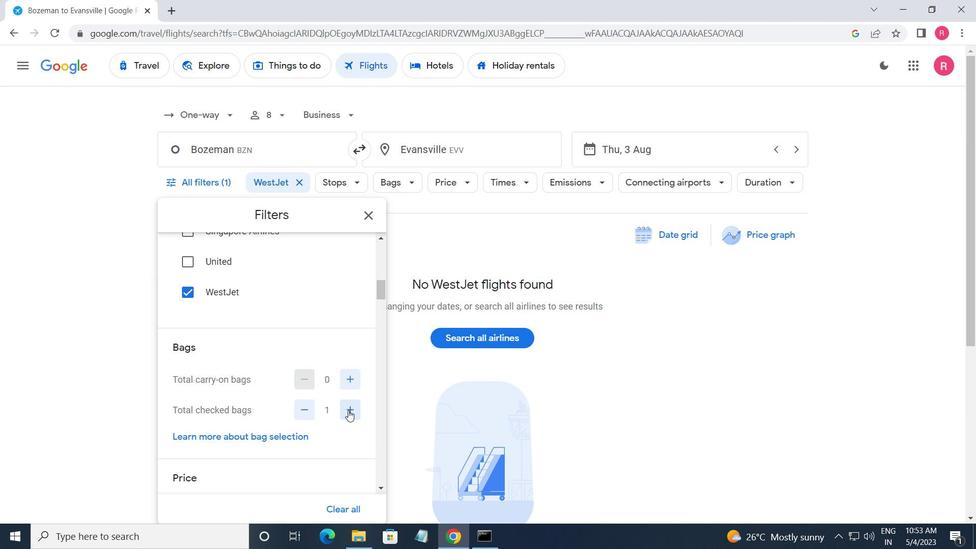 
Action: Mouse scrolled (348, 410) with delta (0, 0)
Screenshot: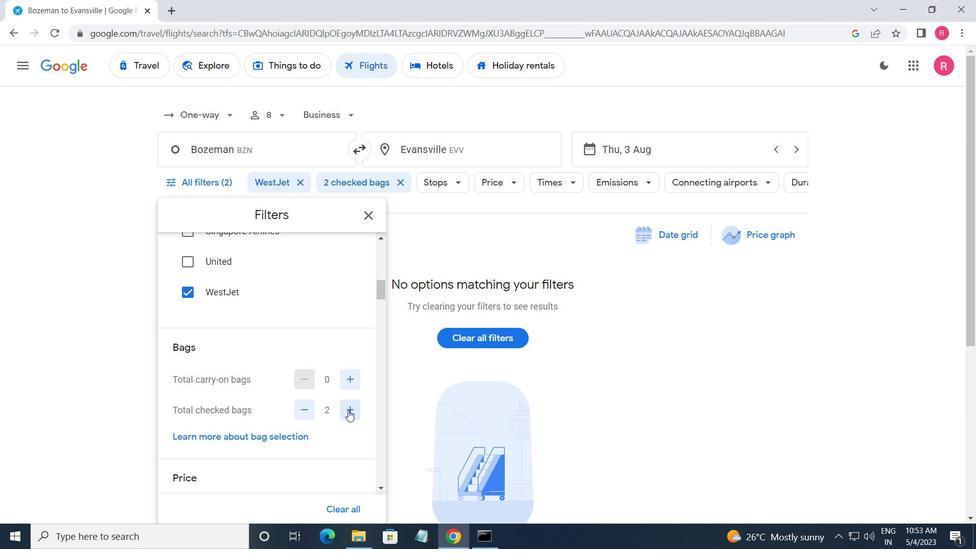 
Action: Mouse scrolled (348, 410) with delta (0, 0)
Screenshot: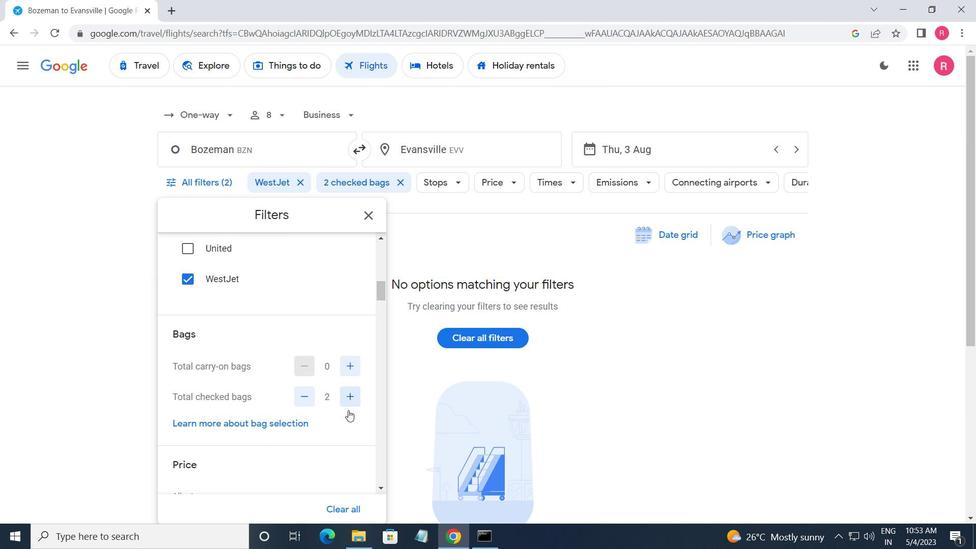 
Action: Mouse moved to (353, 411)
Screenshot: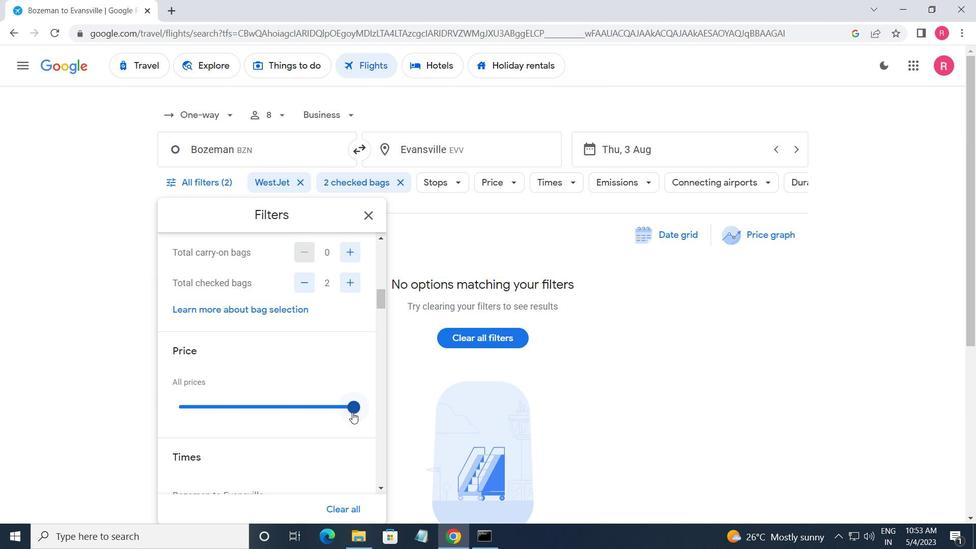 
Action: Mouse pressed left at (353, 411)
Screenshot: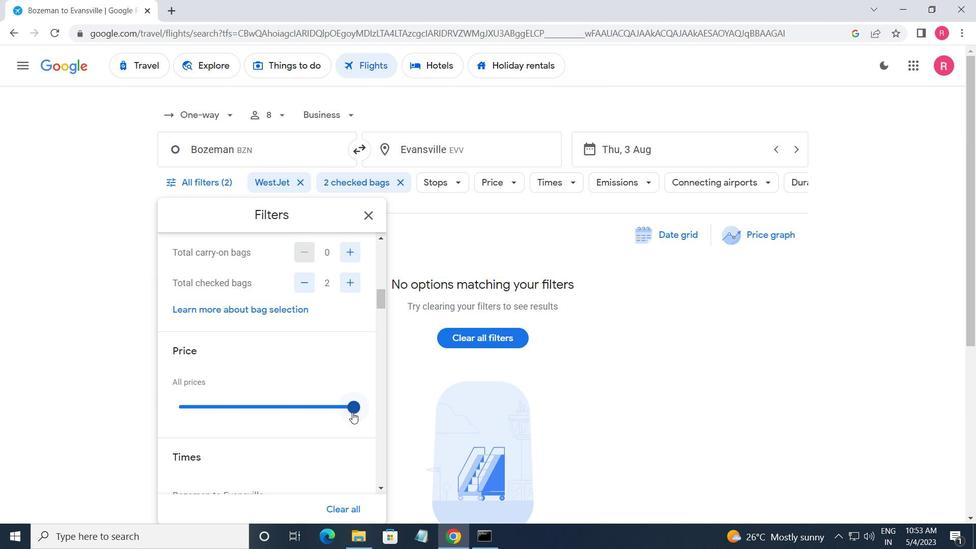 
Action: Mouse moved to (218, 402)
Screenshot: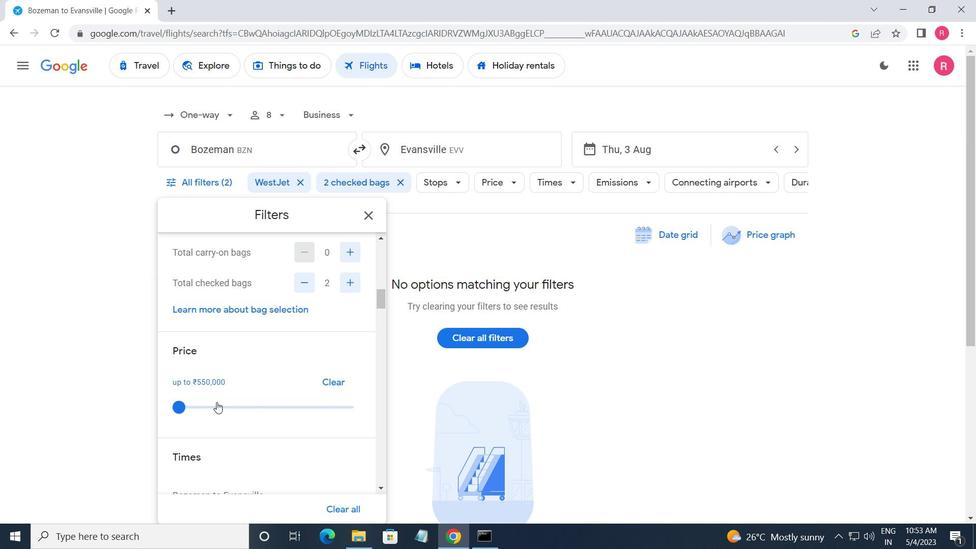 
Action: Mouse scrolled (218, 401) with delta (0, 0)
Screenshot: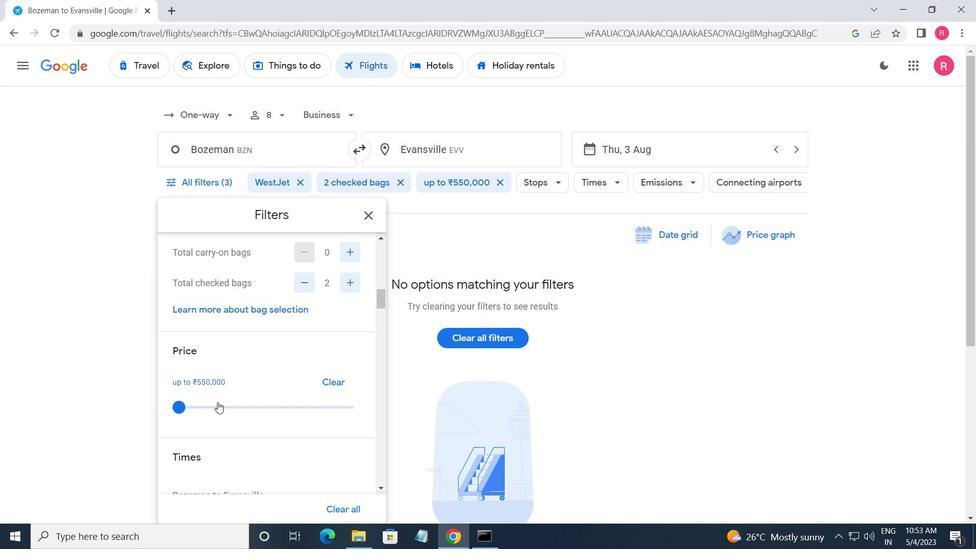 
Action: Mouse scrolled (218, 401) with delta (0, 0)
Screenshot: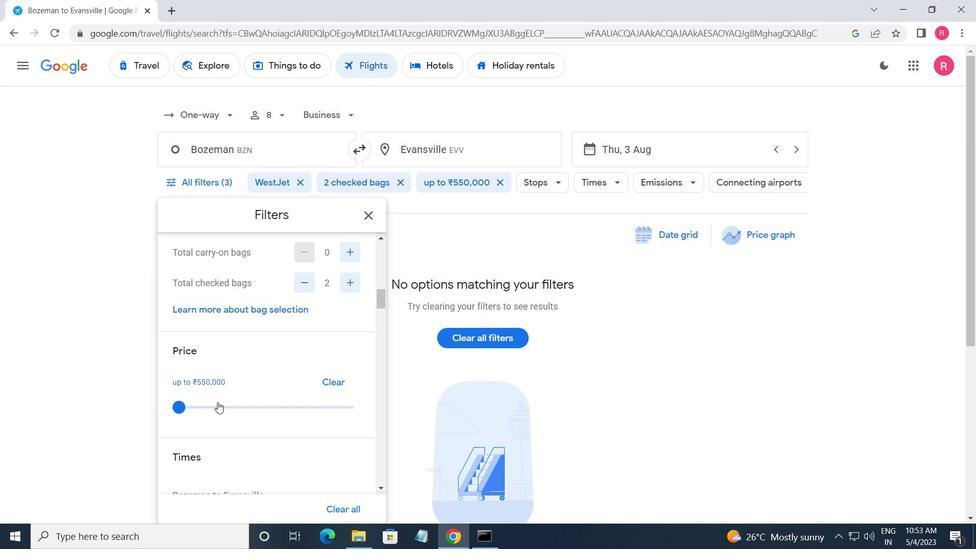 
Action: Mouse scrolled (218, 401) with delta (0, 0)
Screenshot: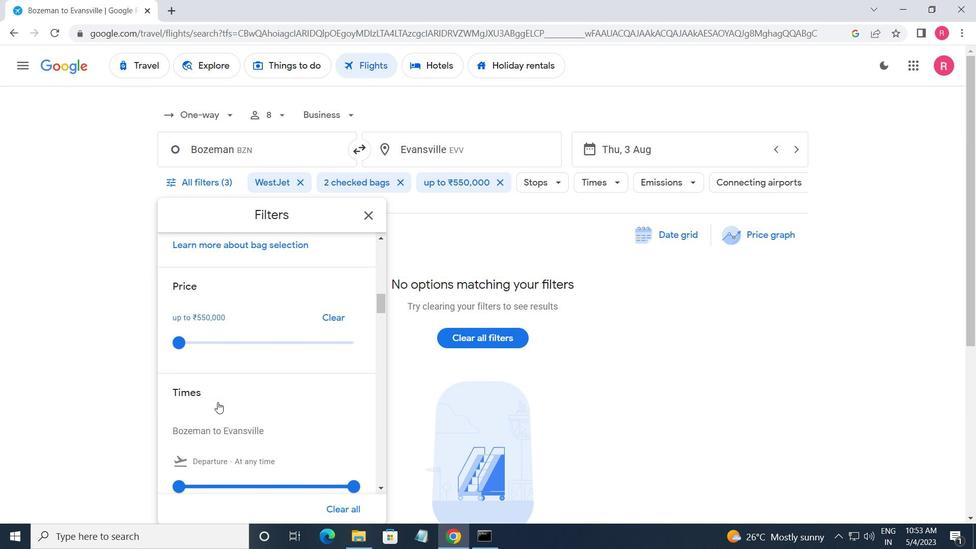 
Action: Mouse moved to (188, 370)
Screenshot: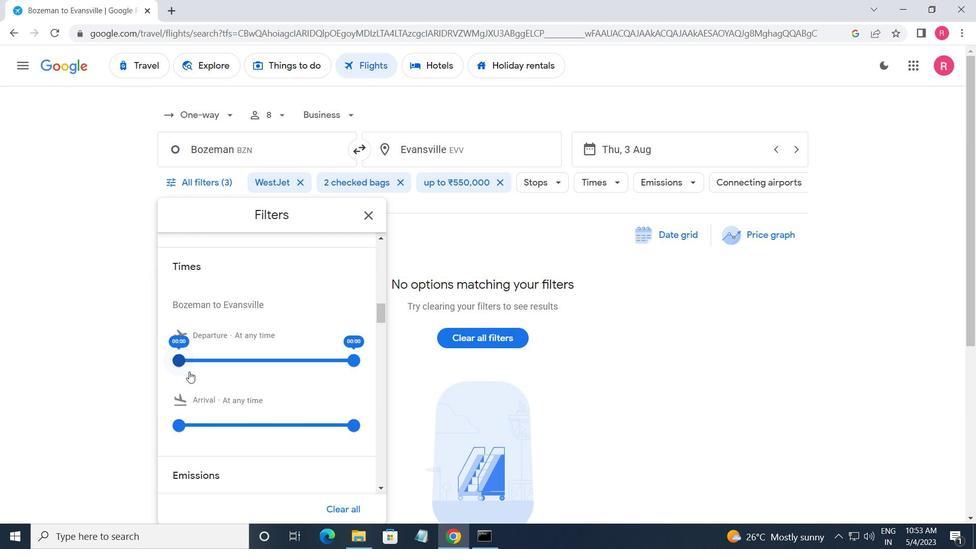 
Action: Mouse pressed left at (188, 370)
Screenshot: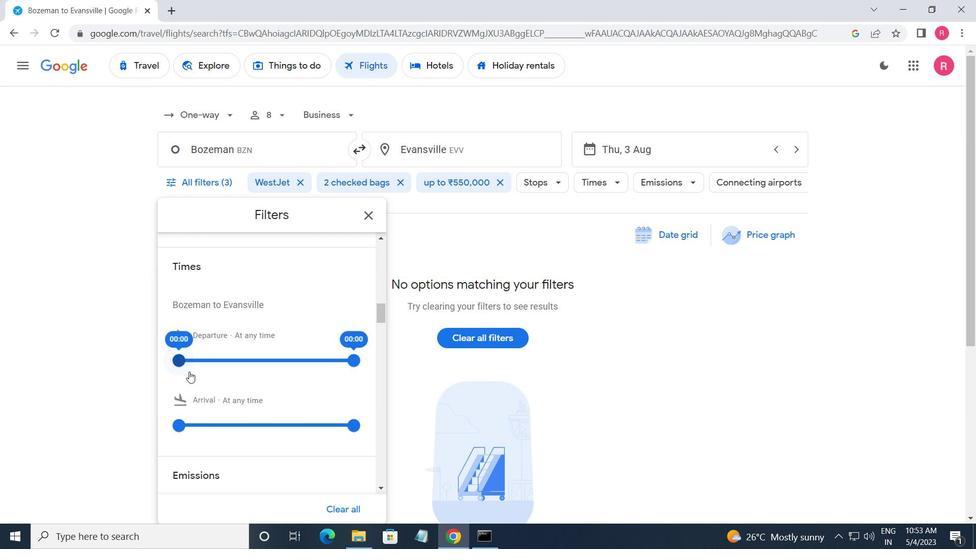 
Action: Mouse moved to (356, 359)
Screenshot: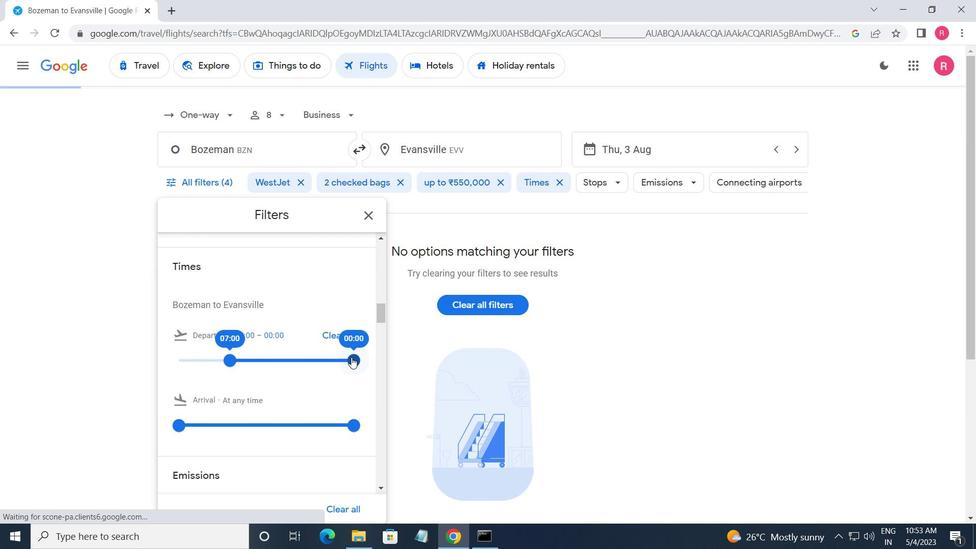 
Action: Mouse pressed left at (356, 359)
Screenshot: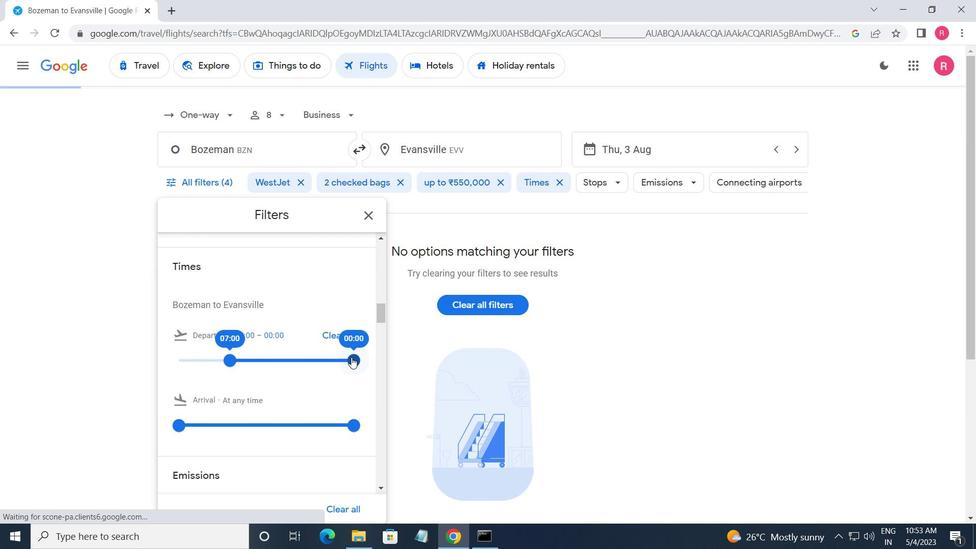 
Action: Mouse moved to (370, 216)
Screenshot: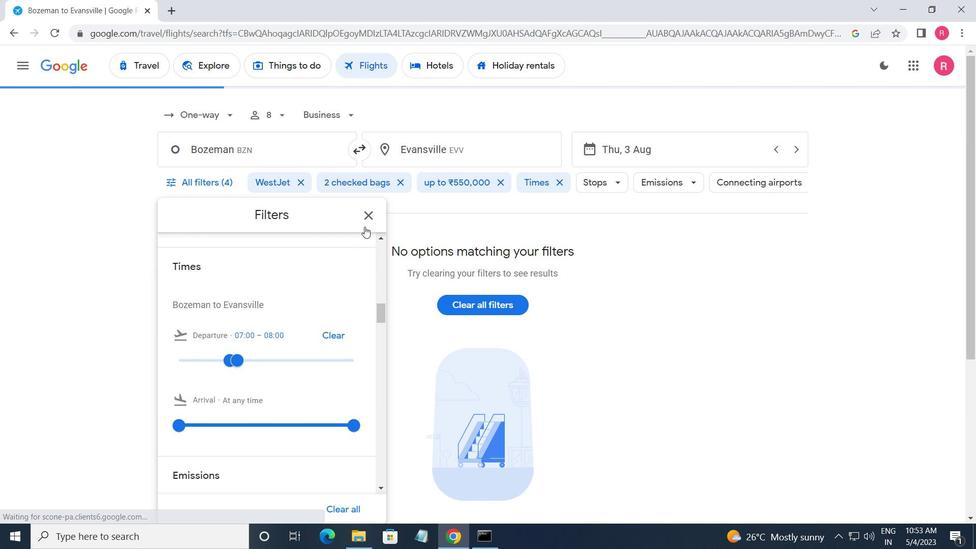 
Action: Mouse pressed left at (370, 216)
Screenshot: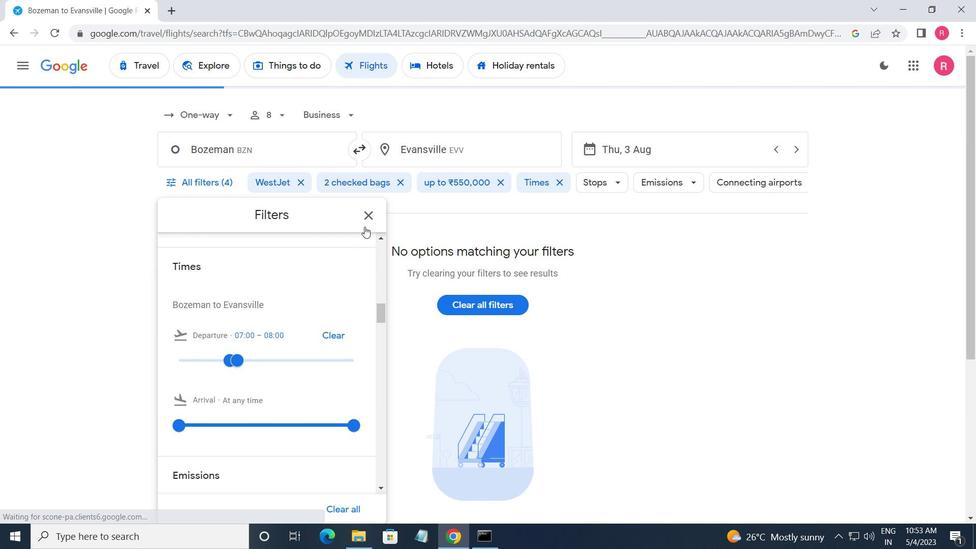 
Action: Mouse moved to (342, 300)
Screenshot: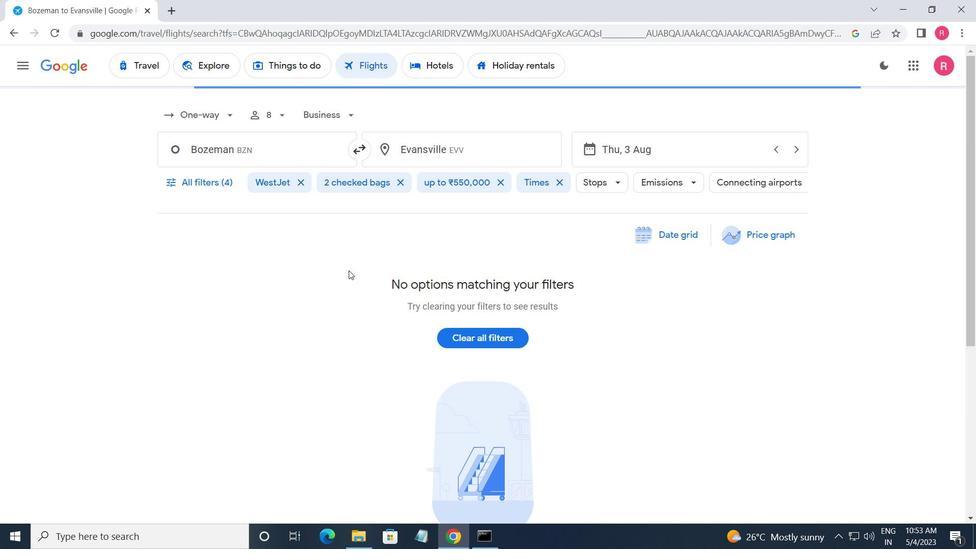 
